 Task: Create a due date automation trigger when advanced on, on the tuesday of the week a card is due add fields with custom field "Resume" set to a date more than 1 days ago at 11:00 AM.
Action: Mouse moved to (840, 255)
Screenshot: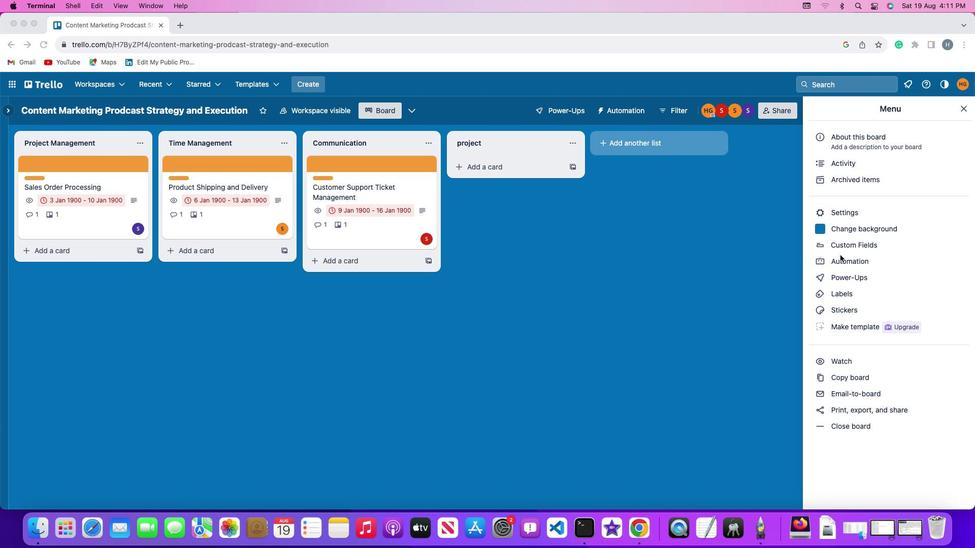 
Action: Mouse pressed left at (840, 255)
Screenshot: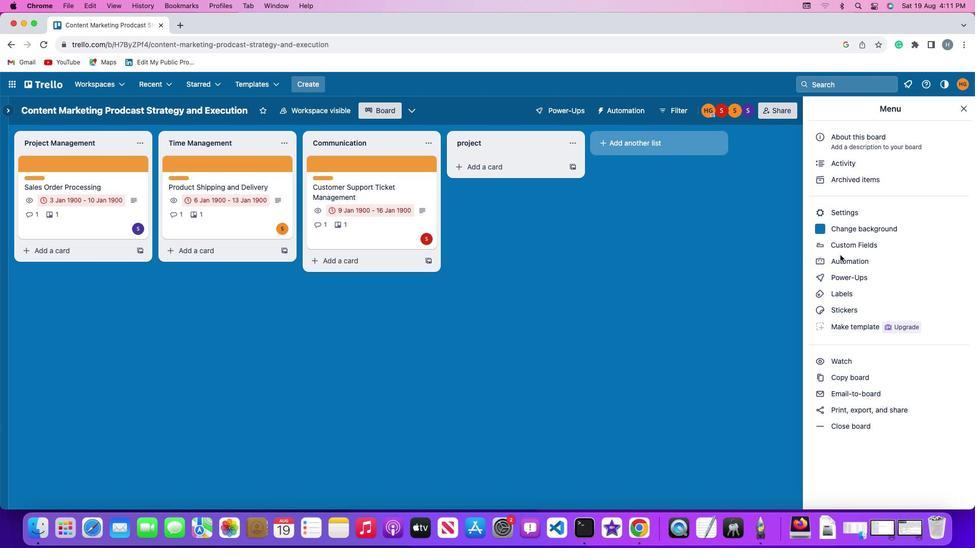 
Action: Mouse pressed left at (840, 255)
Screenshot: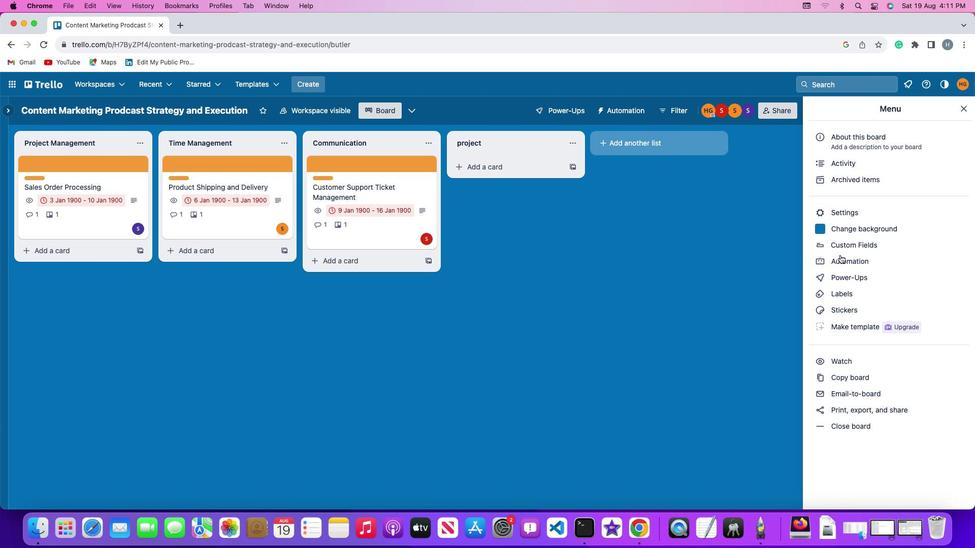 
Action: Mouse moved to (65, 243)
Screenshot: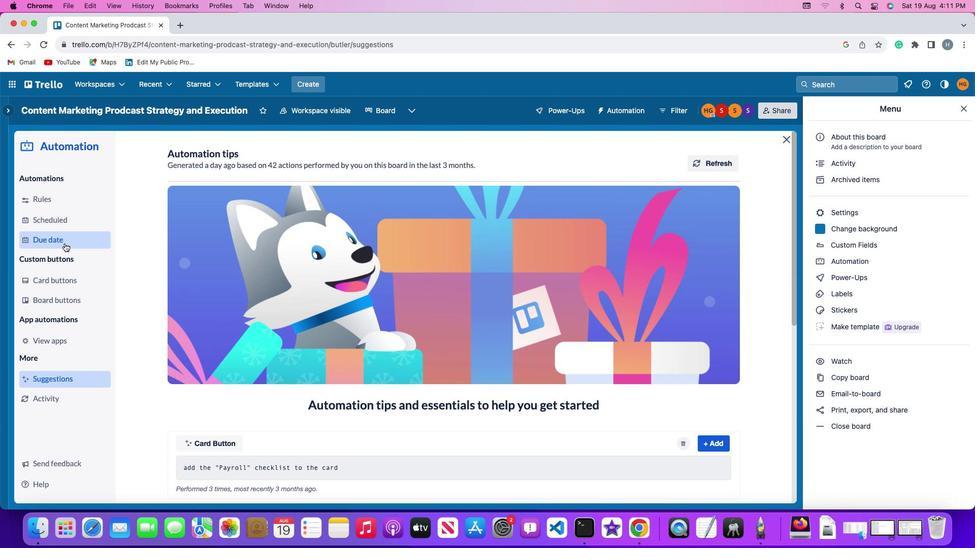
Action: Mouse pressed left at (65, 243)
Screenshot: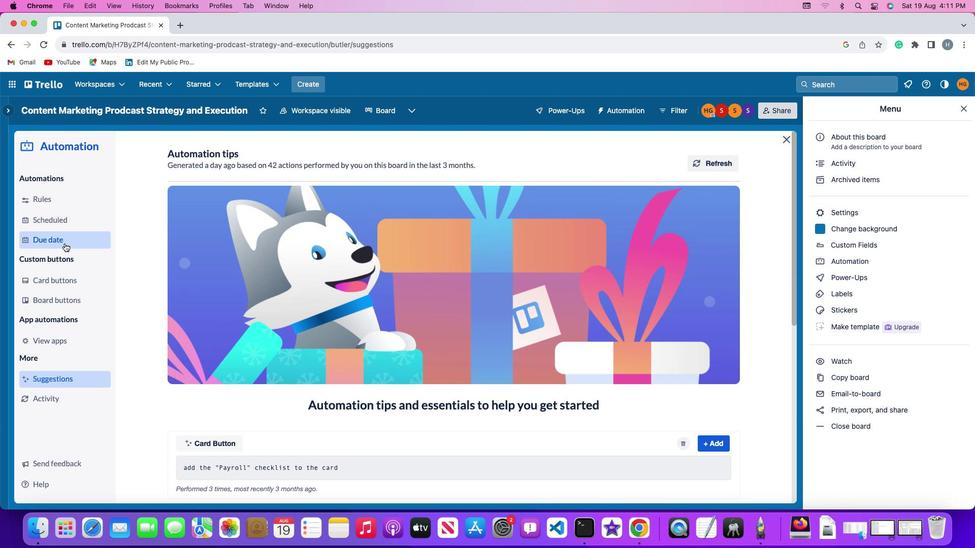 
Action: Mouse moved to (701, 154)
Screenshot: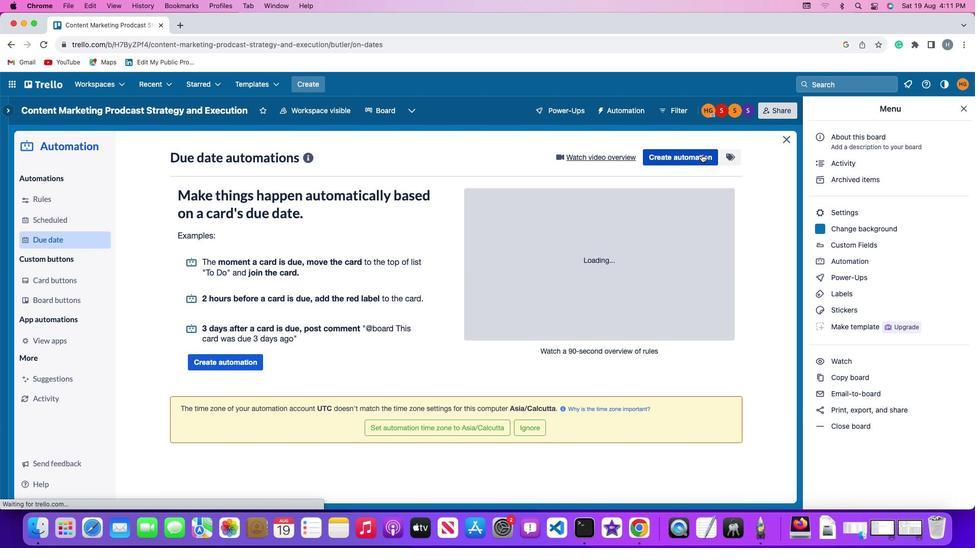 
Action: Mouse pressed left at (701, 154)
Screenshot: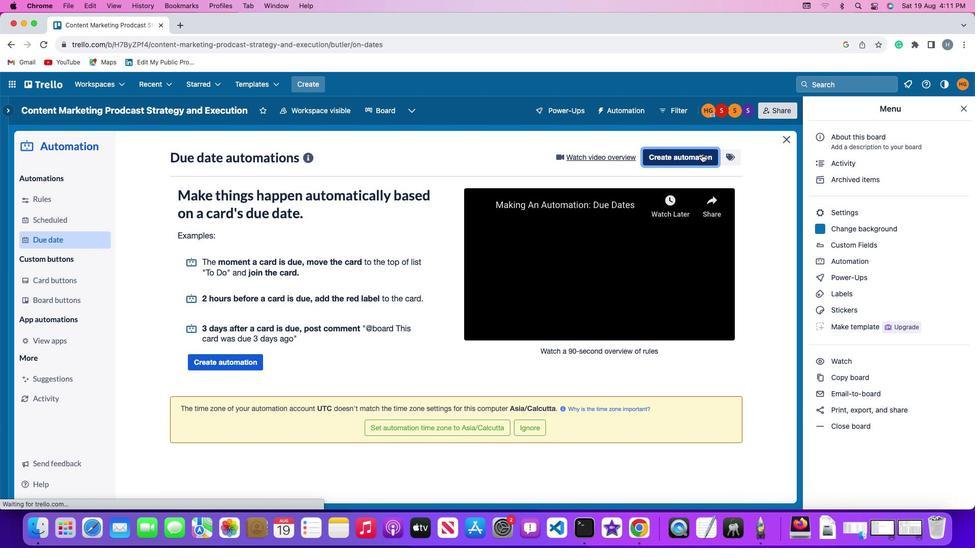 
Action: Mouse moved to (206, 255)
Screenshot: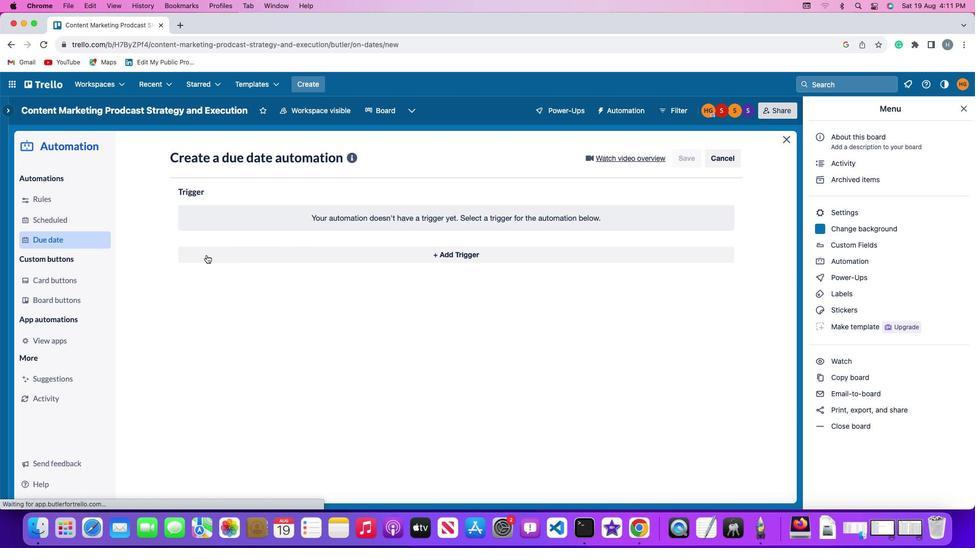 
Action: Mouse pressed left at (206, 255)
Screenshot: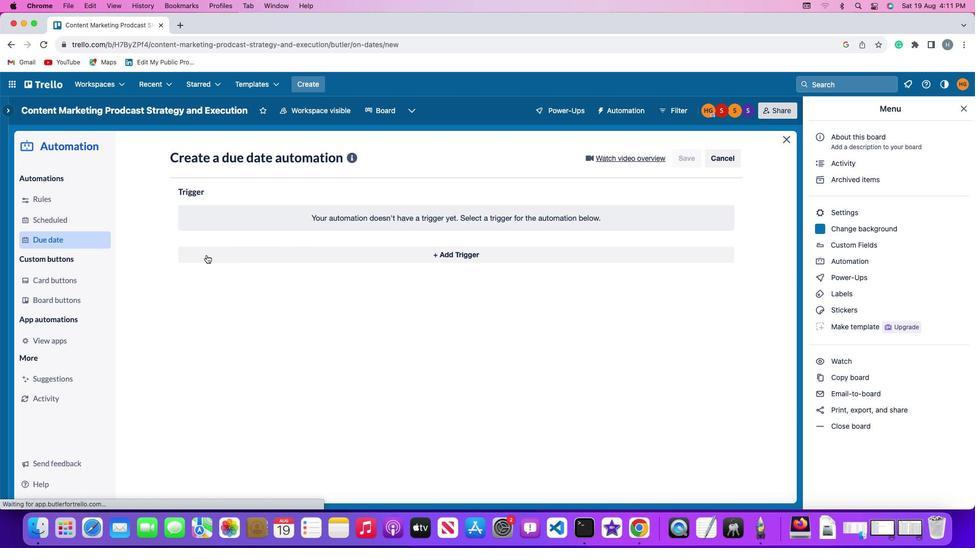 
Action: Mouse moved to (219, 441)
Screenshot: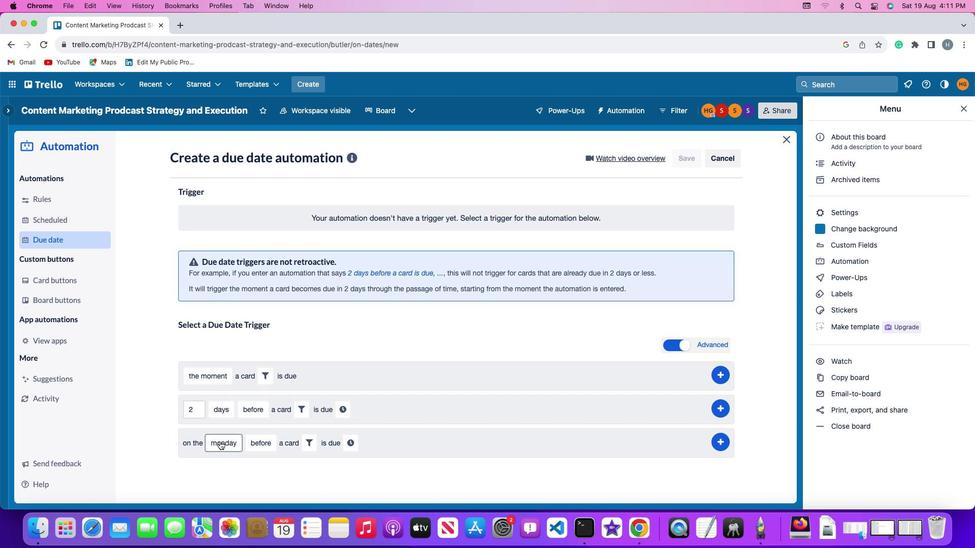 
Action: Mouse pressed left at (219, 441)
Screenshot: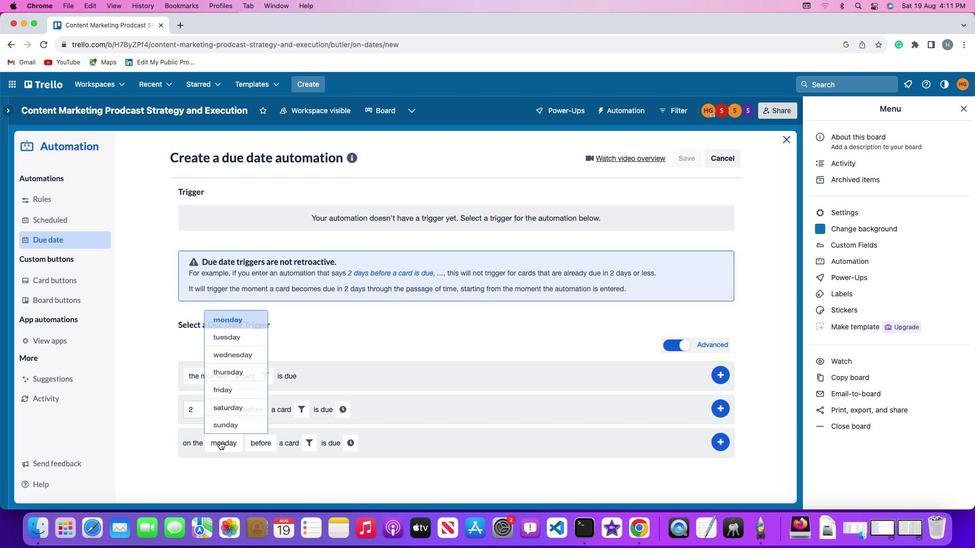 
Action: Mouse moved to (235, 321)
Screenshot: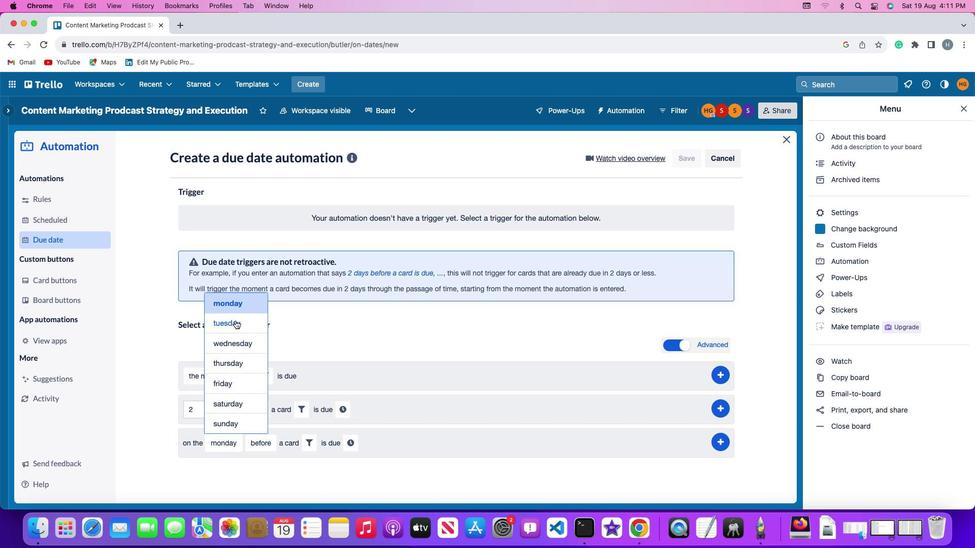 
Action: Mouse pressed left at (235, 321)
Screenshot: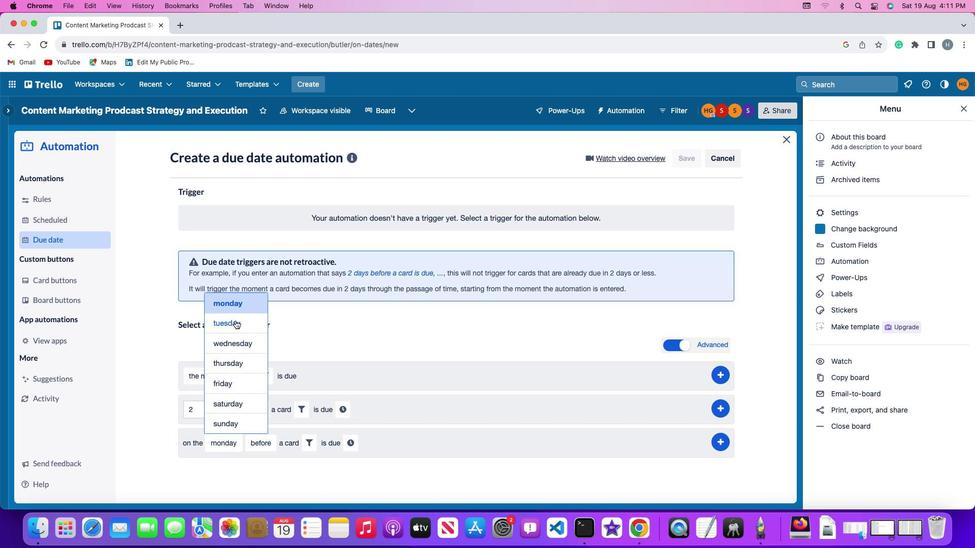 
Action: Mouse moved to (263, 444)
Screenshot: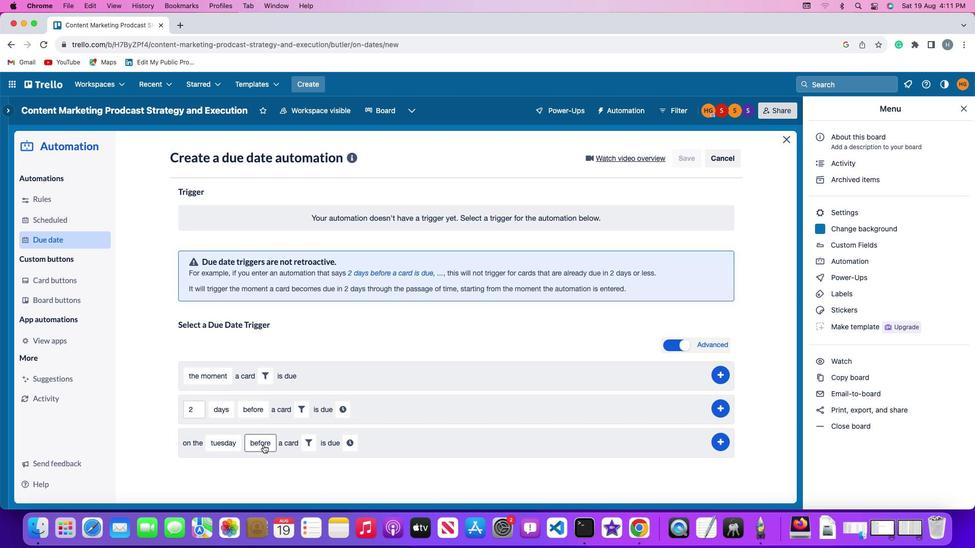 
Action: Mouse pressed left at (263, 444)
Screenshot: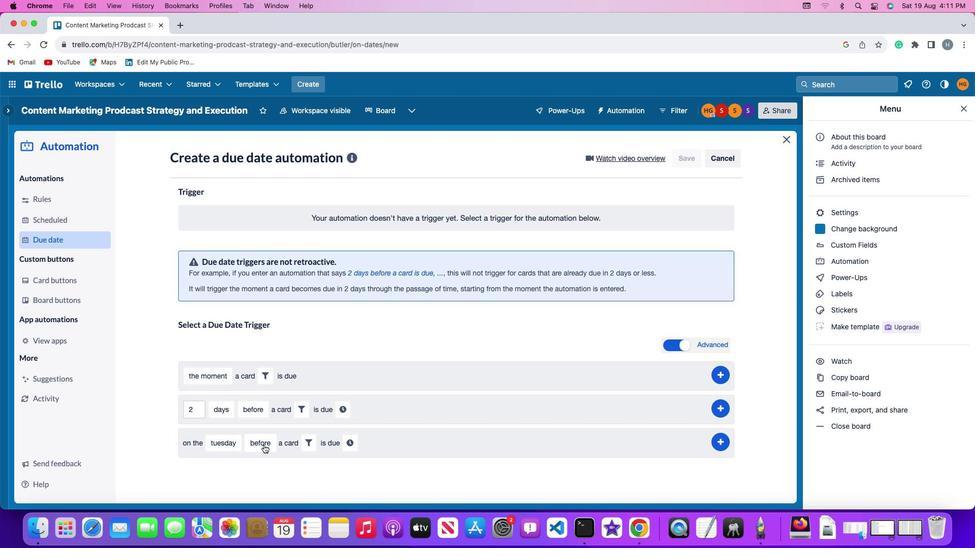 
Action: Mouse moved to (274, 408)
Screenshot: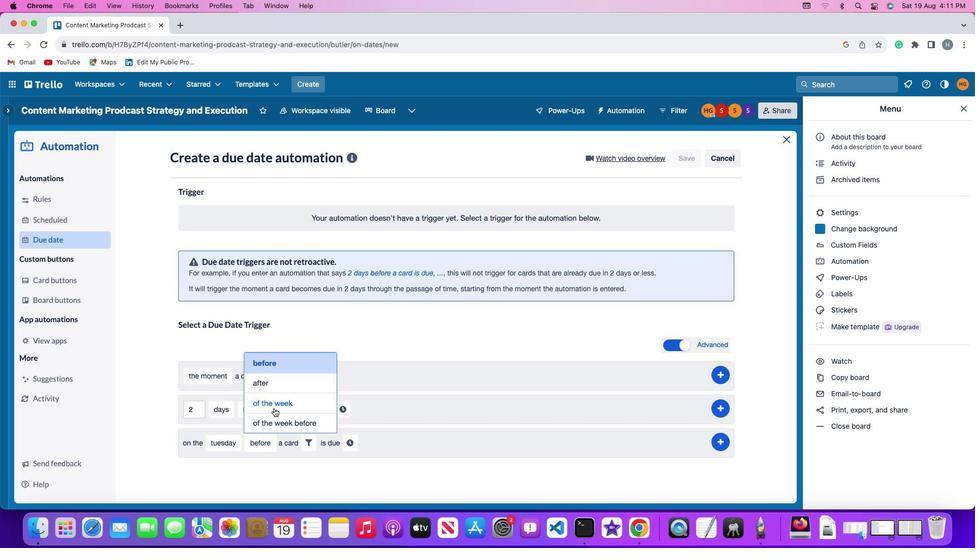 
Action: Mouse pressed left at (274, 408)
Screenshot: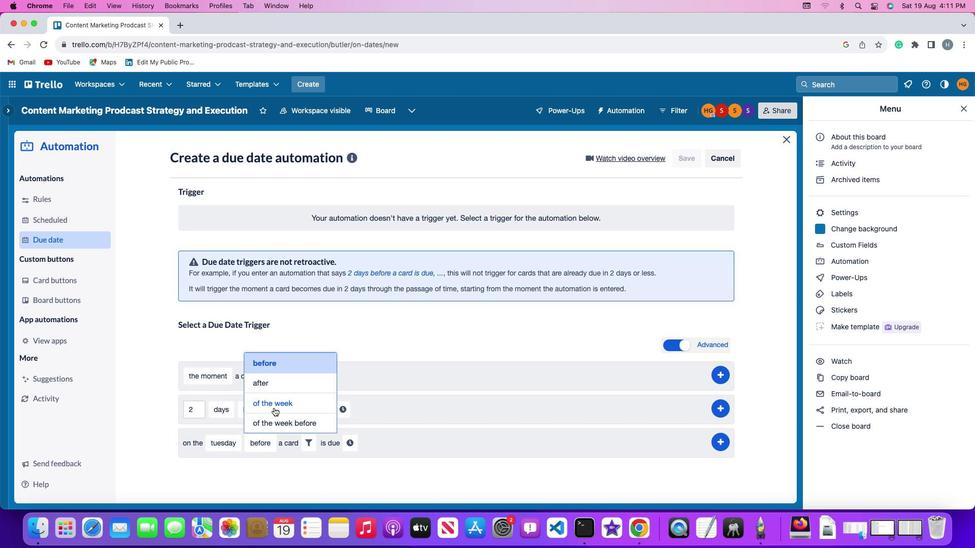 
Action: Mouse moved to (325, 446)
Screenshot: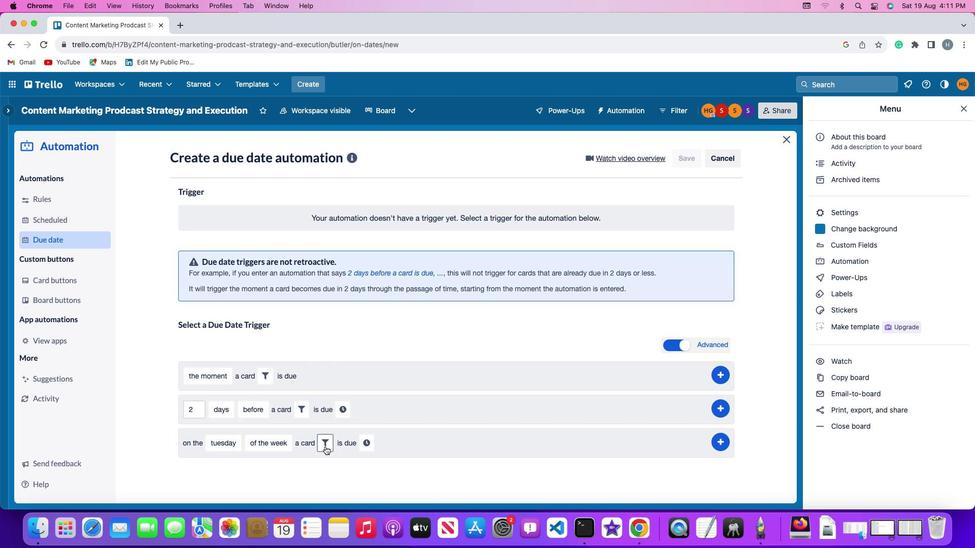 
Action: Mouse pressed left at (325, 446)
Screenshot: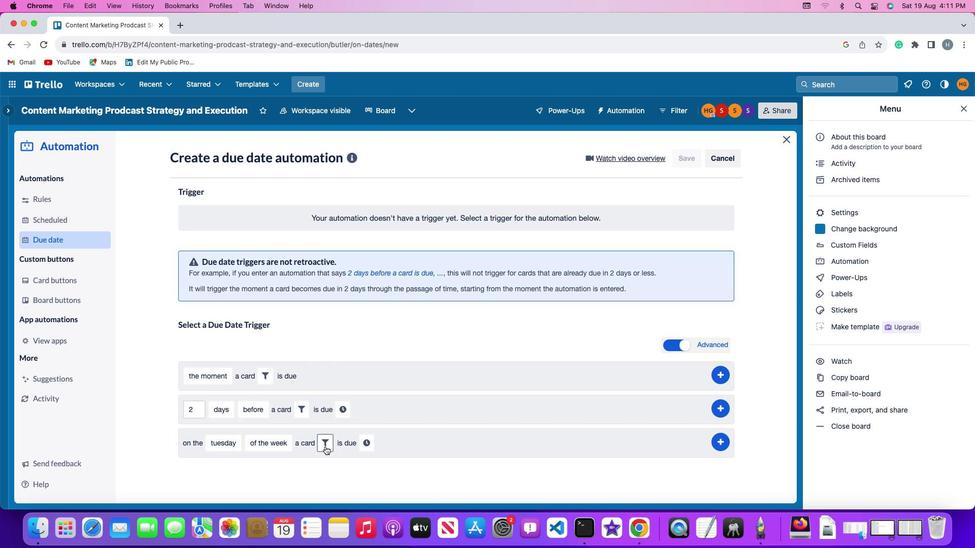
Action: Mouse moved to (498, 470)
Screenshot: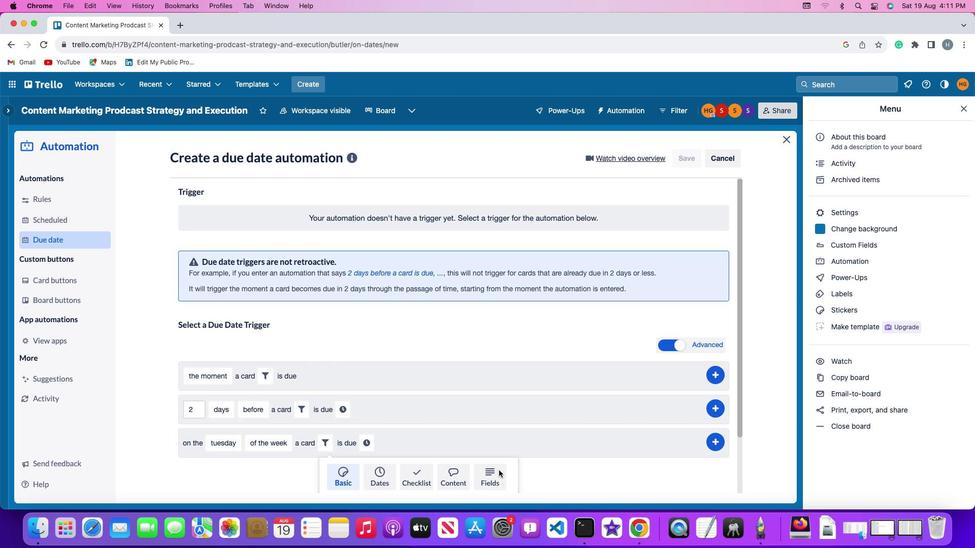 
Action: Mouse pressed left at (498, 470)
Screenshot: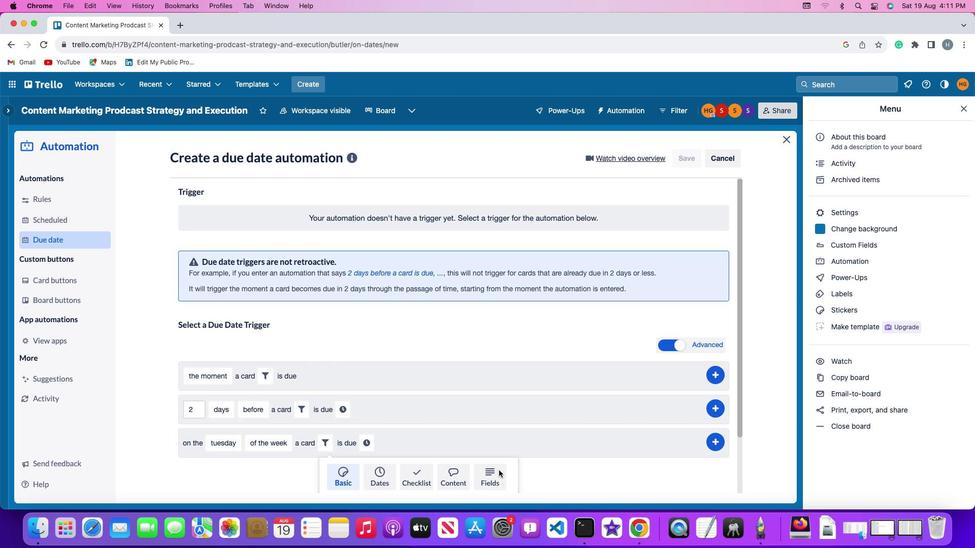 
Action: Mouse moved to (280, 460)
Screenshot: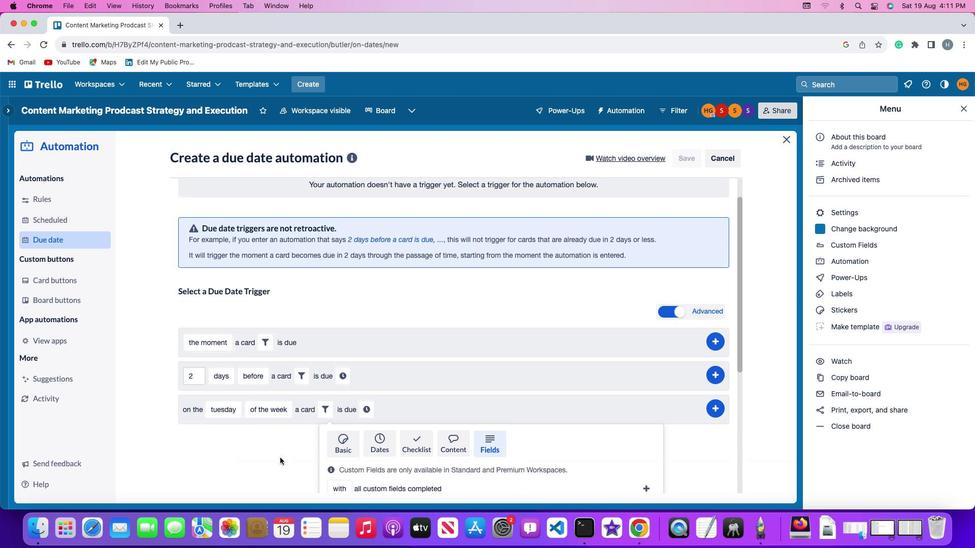 
Action: Mouse scrolled (280, 460) with delta (0, 0)
Screenshot: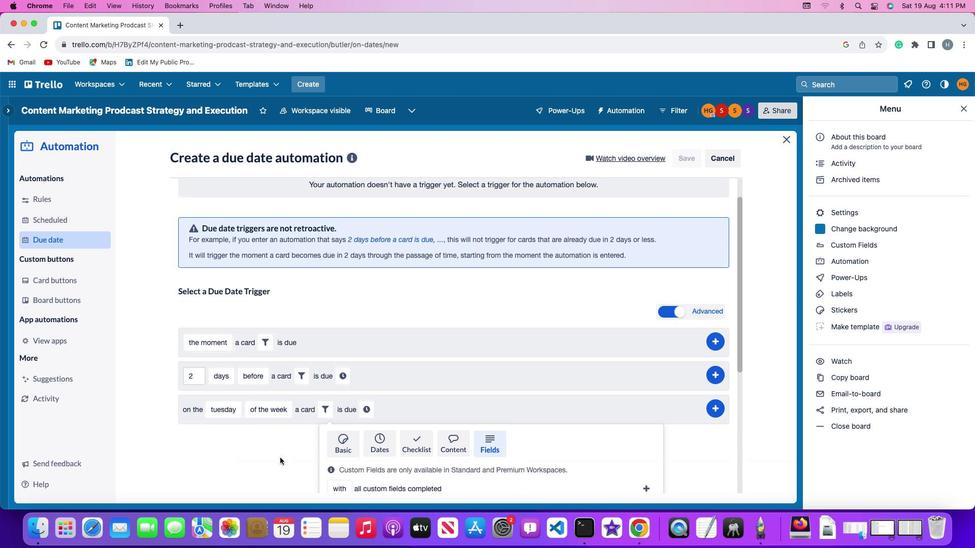 
Action: Mouse scrolled (280, 460) with delta (0, 0)
Screenshot: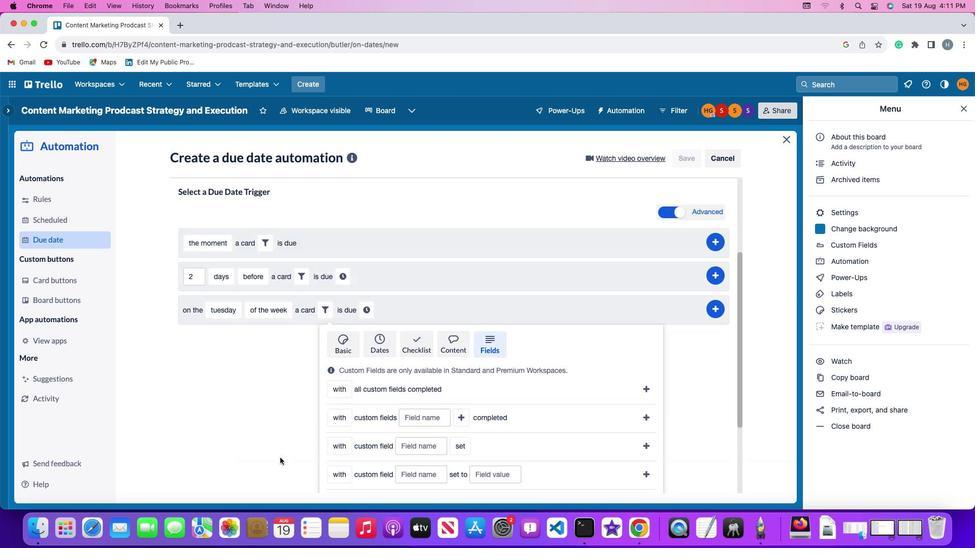 
Action: Mouse moved to (280, 460)
Screenshot: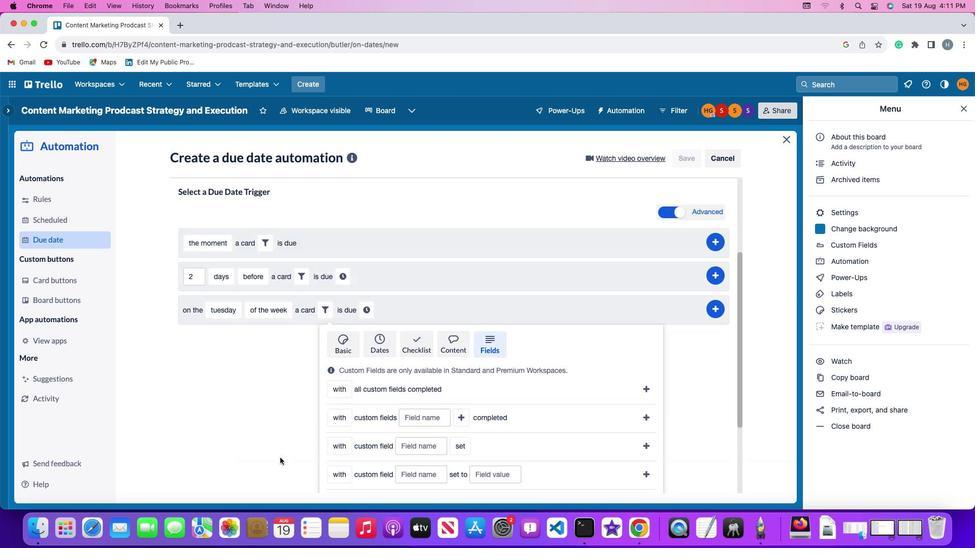 
Action: Mouse scrolled (280, 460) with delta (0, -1)
Screenshot: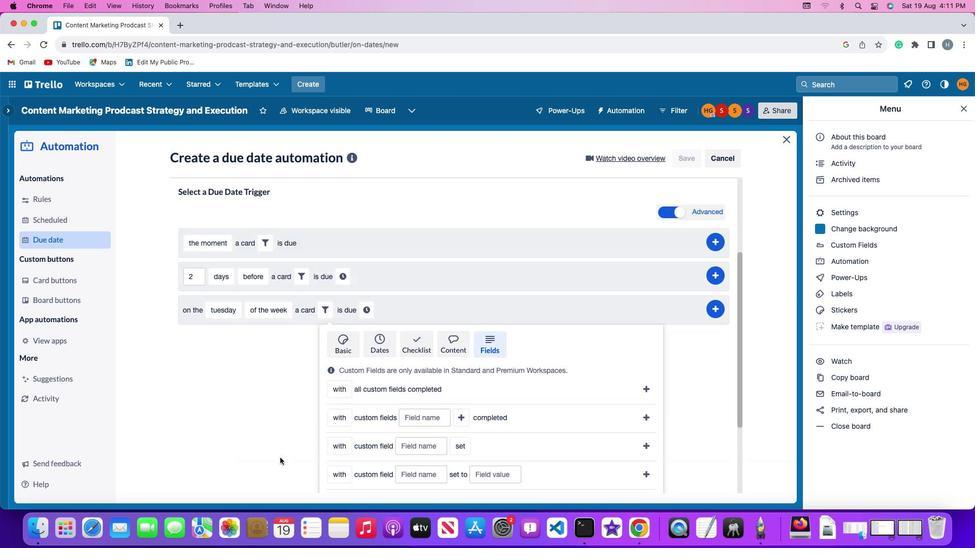 
Action: Mouse moved to (280, 460)
Screenshot: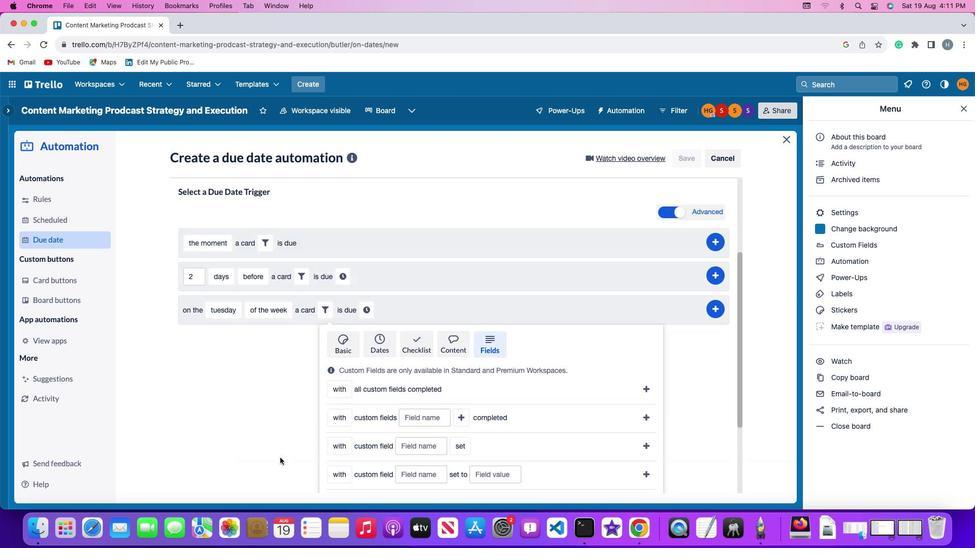 
Action: Mouse scrolled (280, 460) with delta (0, -2)
Screenshot: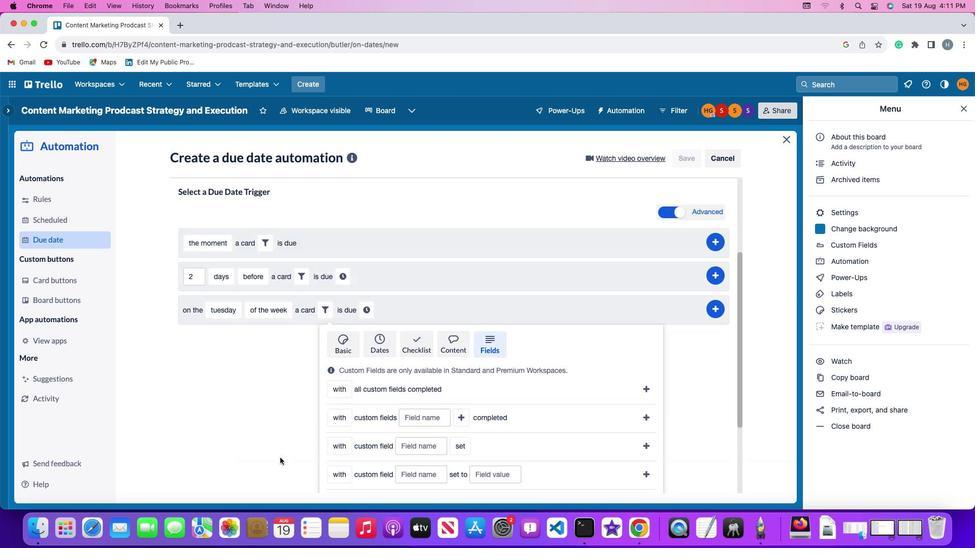 
Action: Mouse moved to (280, 459)
Screenshot: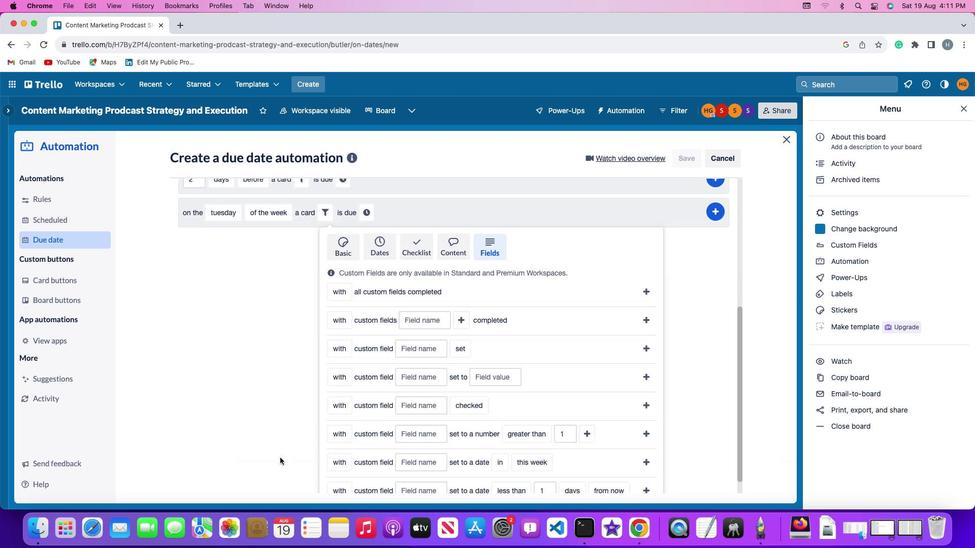 
Action: Mouse scrolled (280, 459) with delta (0, -3)
Screenshot: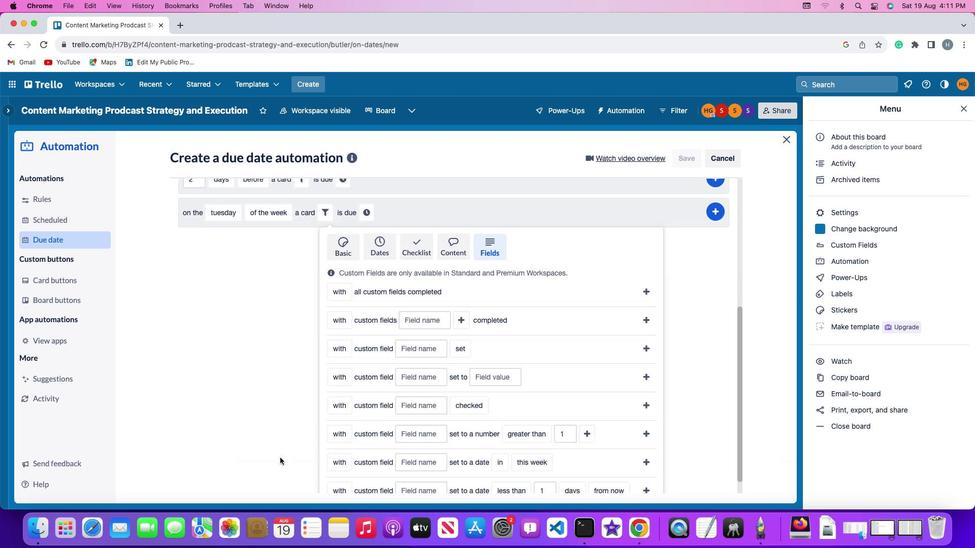 
Action: Mouse moved to (280, 457)
Screenshot: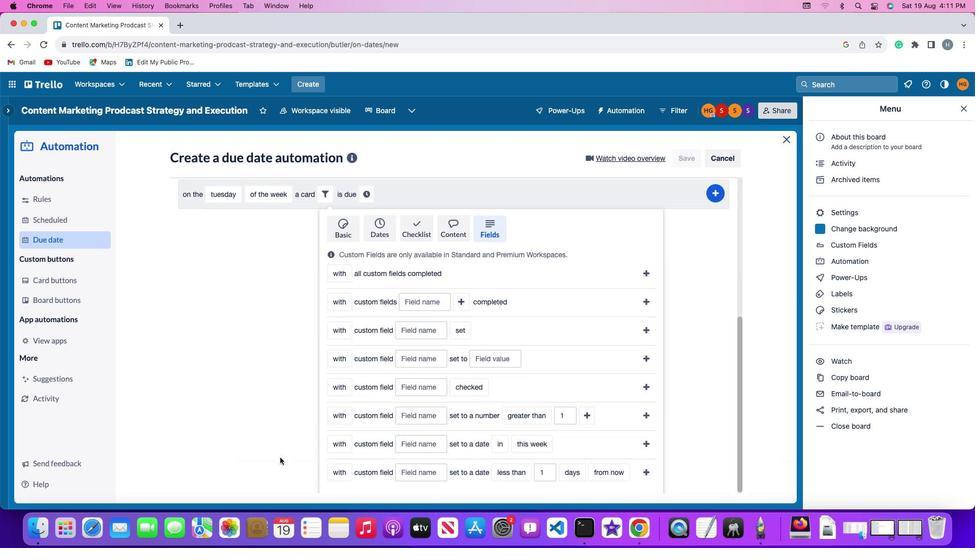 
Action: Mouse scrolled (280, 457) with delta (0, 0)
Screenshot: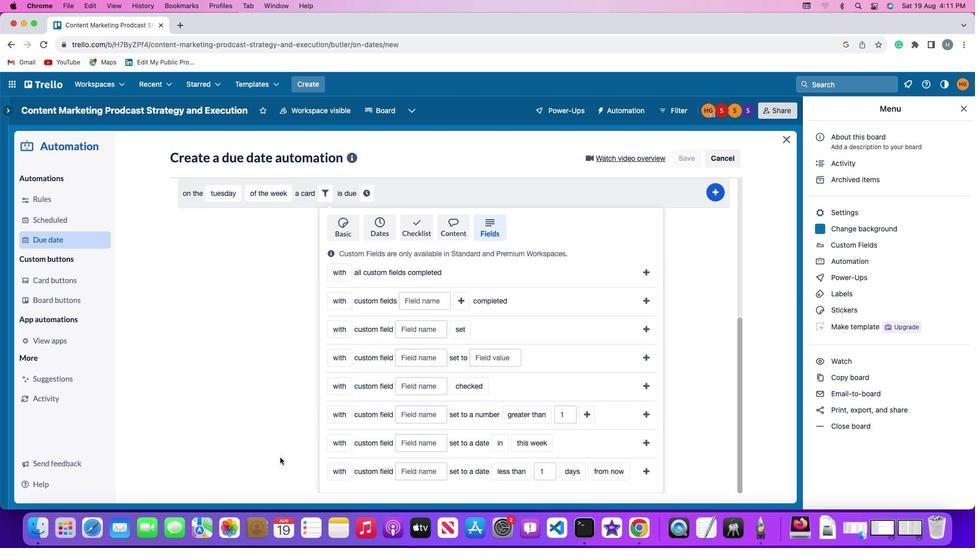 
Action: Mouse scrolled (280, 457) with delta (0, 0)
Screenshot: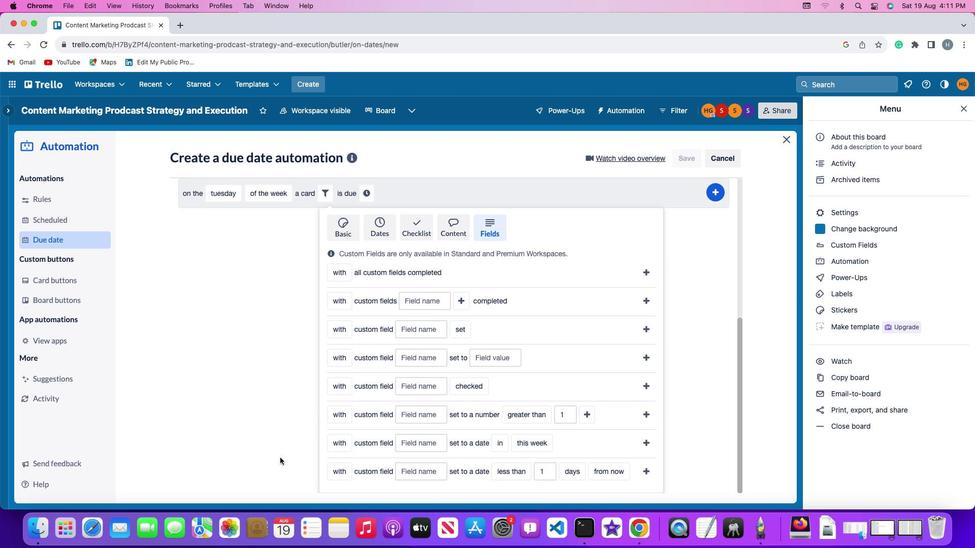 
Action: Mouse scrolled (280, 457) with delta (0, -1)
Screenshot: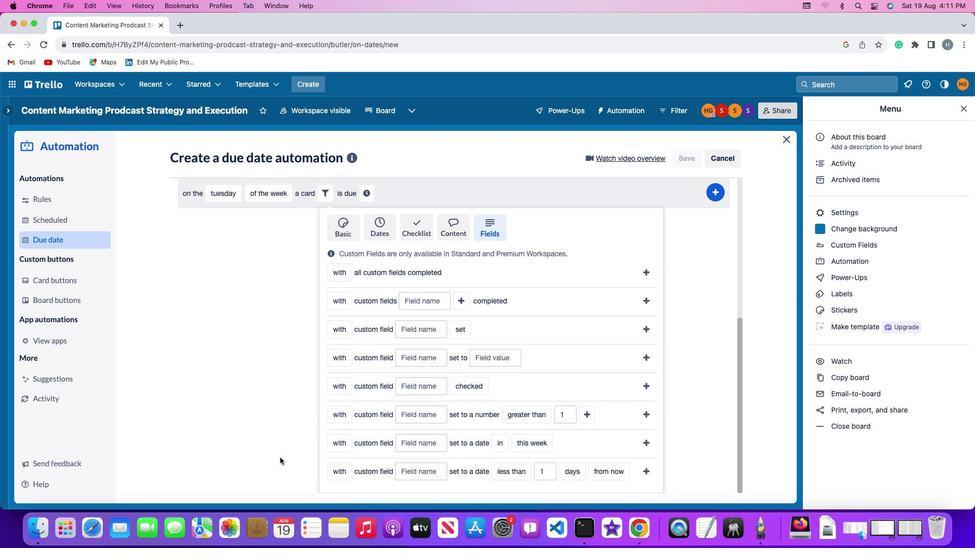 
Action: Mouse scrolled (280, 457) with delta (0, -2)
Screenshot: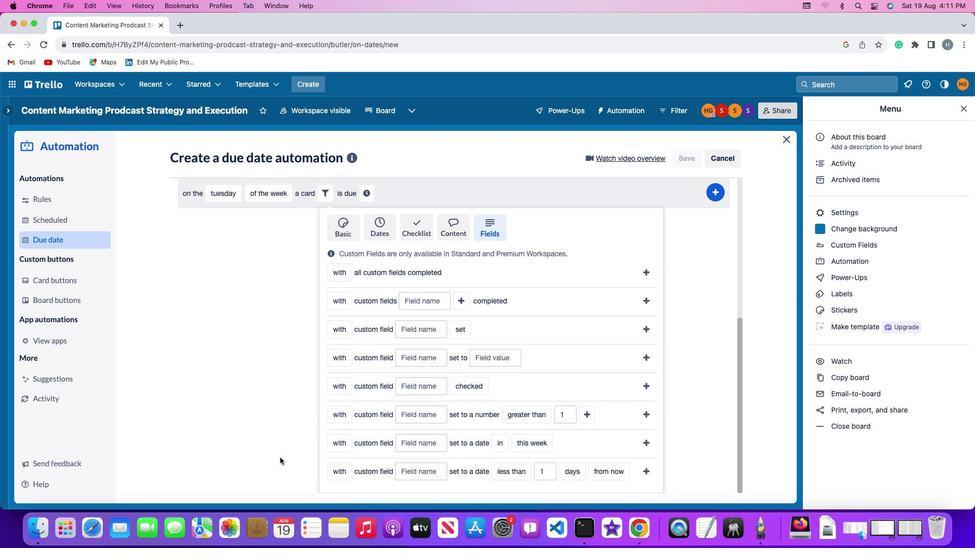 
Action: Mouse moved to (331, 468)
Screenshot: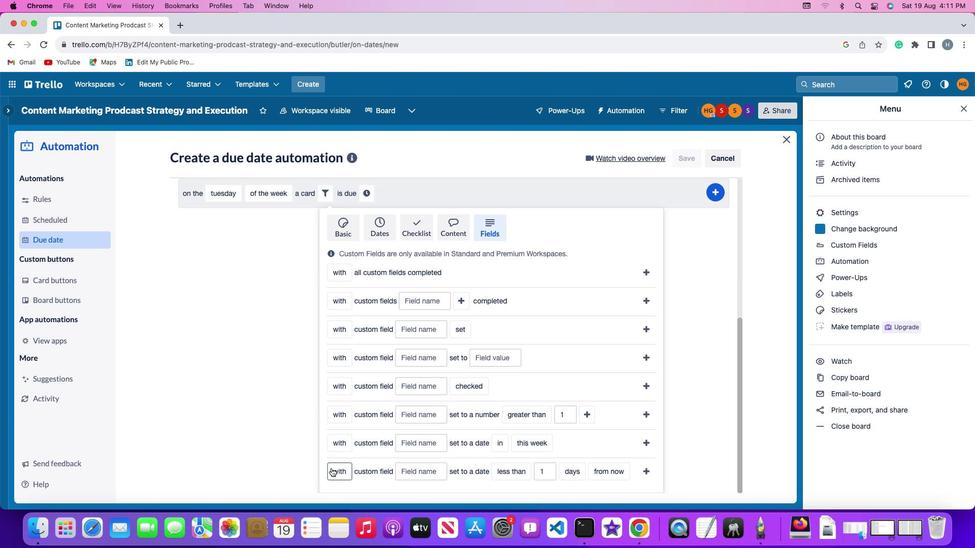 
Action: Mouse pressed left at (331, 468)
Screenshot: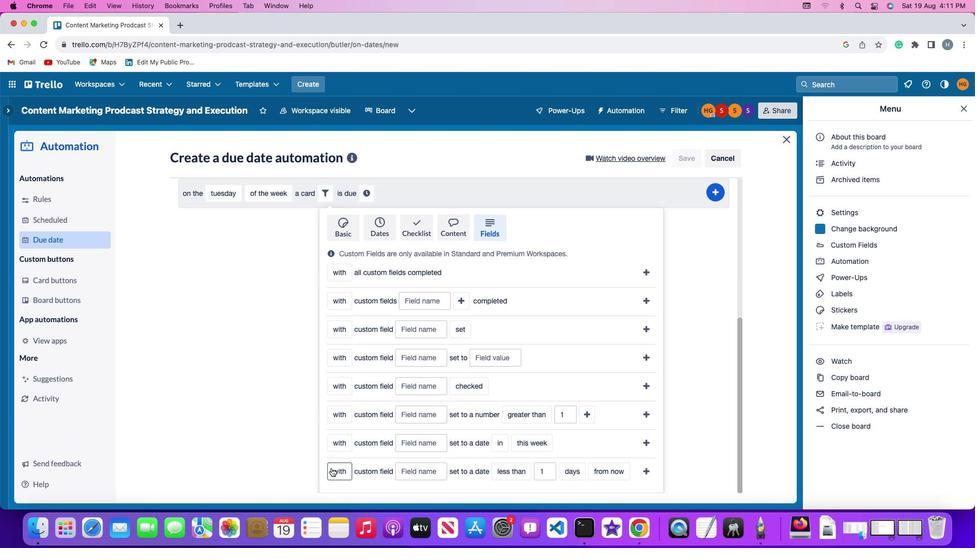 
Action: Mouse moved to (343, 432)
Screenshot: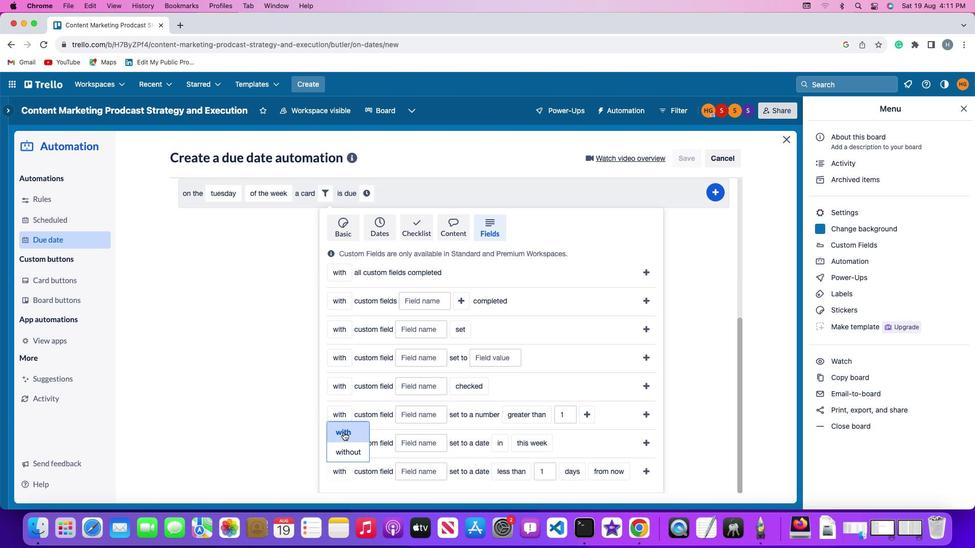 
Action: Mouse pressed left at (343, 432)
Screenshot: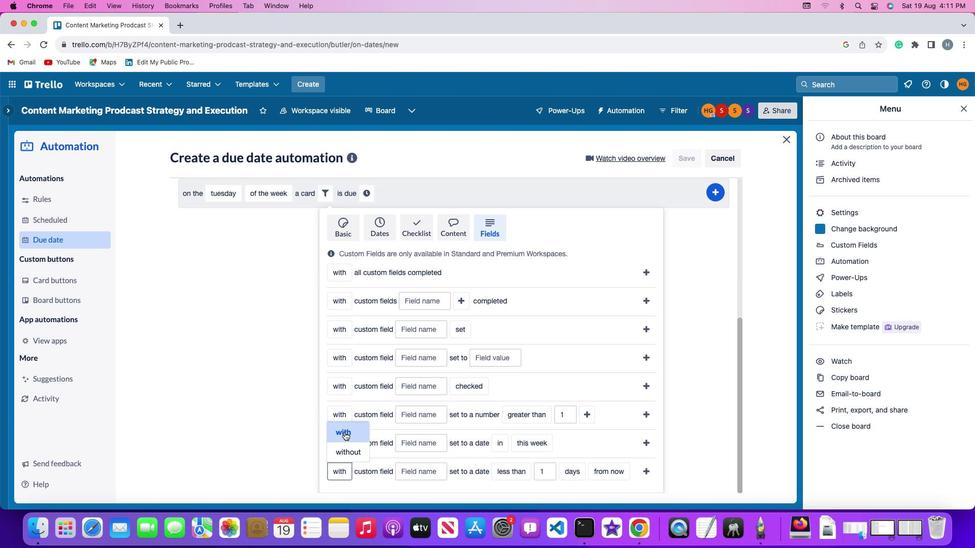 
Action: Mouse moved to (400, 467)
Screenshot: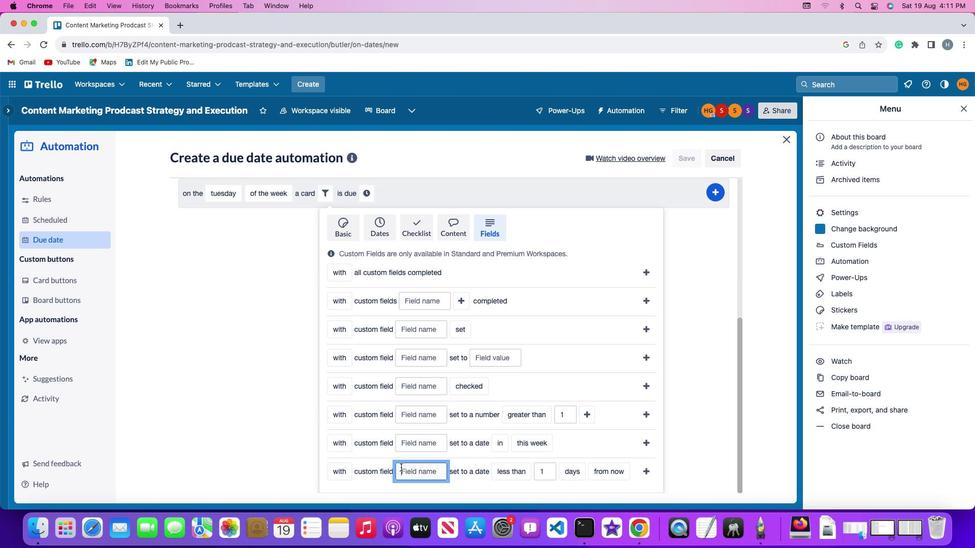 
Action: Mouse pressed left at (400, 467)
Screenshot: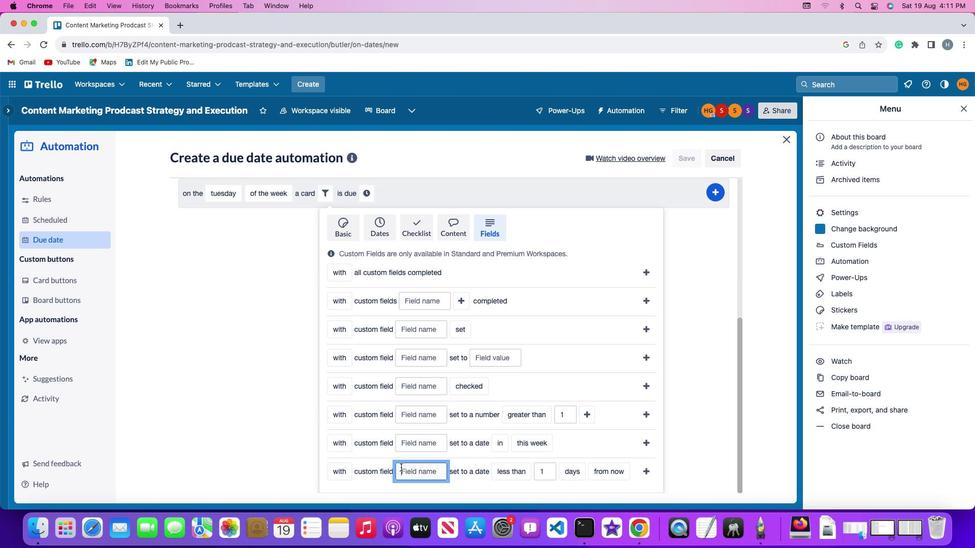 
Action: Key pressed Key.shift'R''e''s''u''m''e'
Screenshot: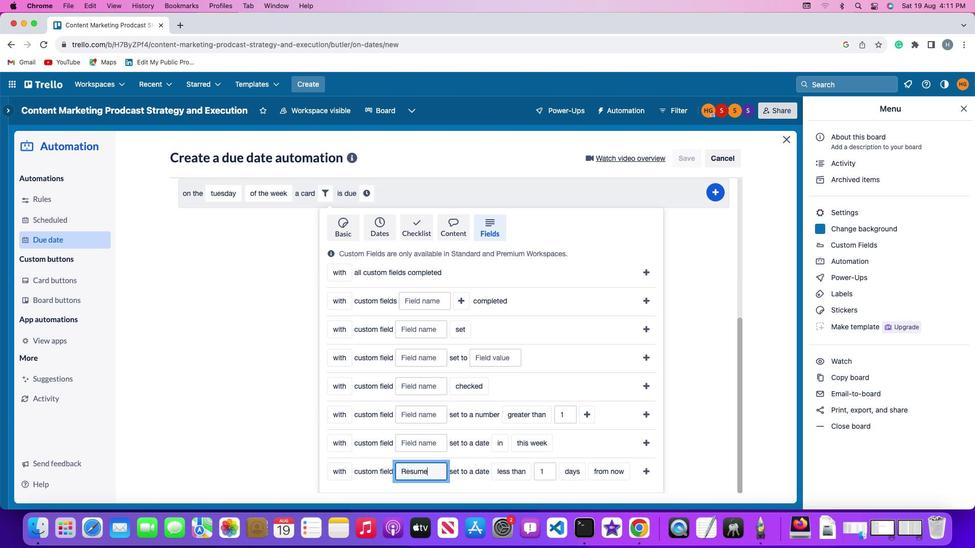 
Action: Mouse moved to (497, 473)
Screenshot: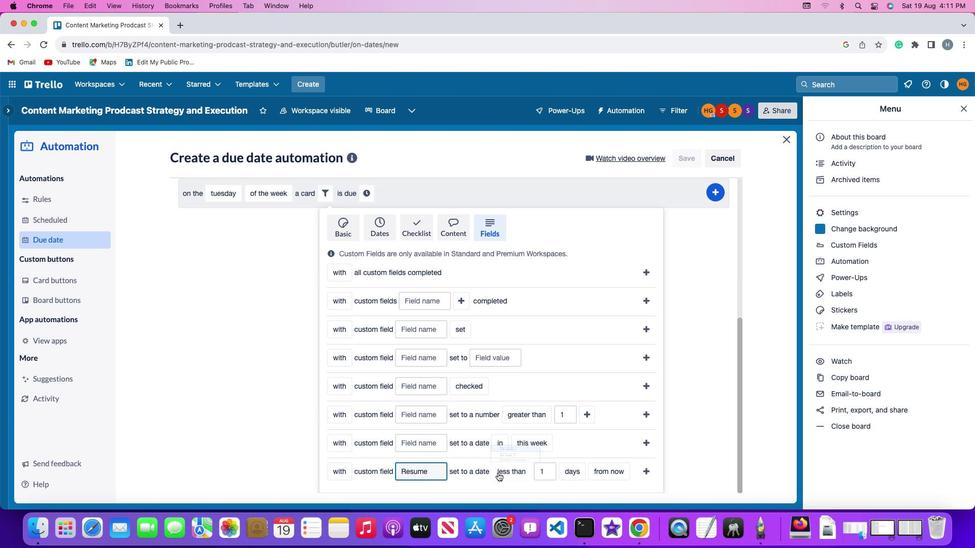 
Action: Mouse pressed left at (497, 473)
Screenshot: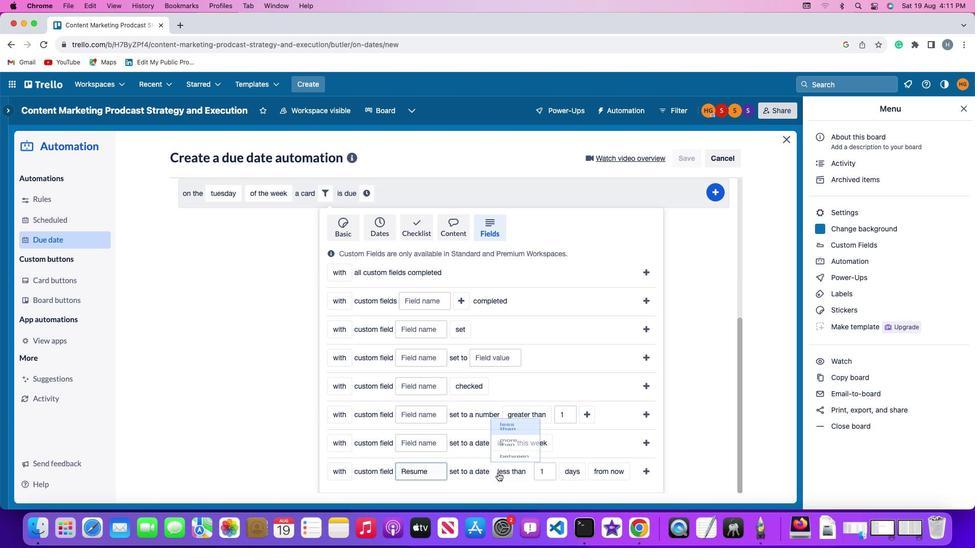 
Action: Mouse moved to (512, 422)
Screenshot: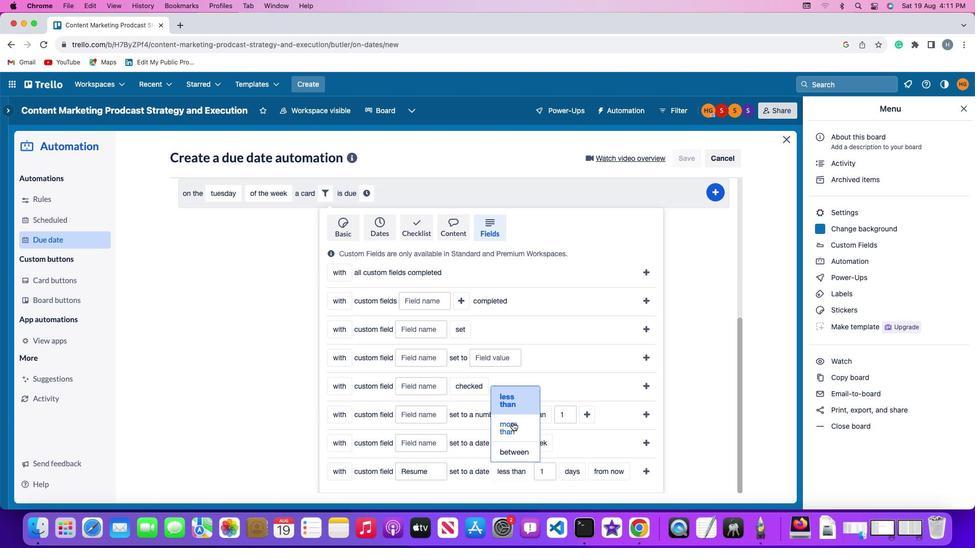 
Action: Mouse pressed left at (512, 422)
Screenshot: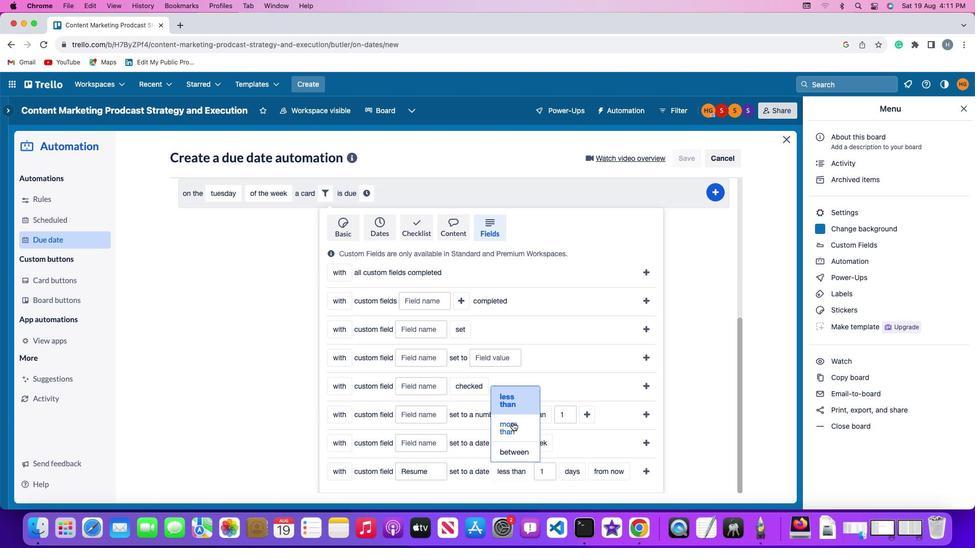 
Action: Mouse moved to (557, 477)
Screenshot: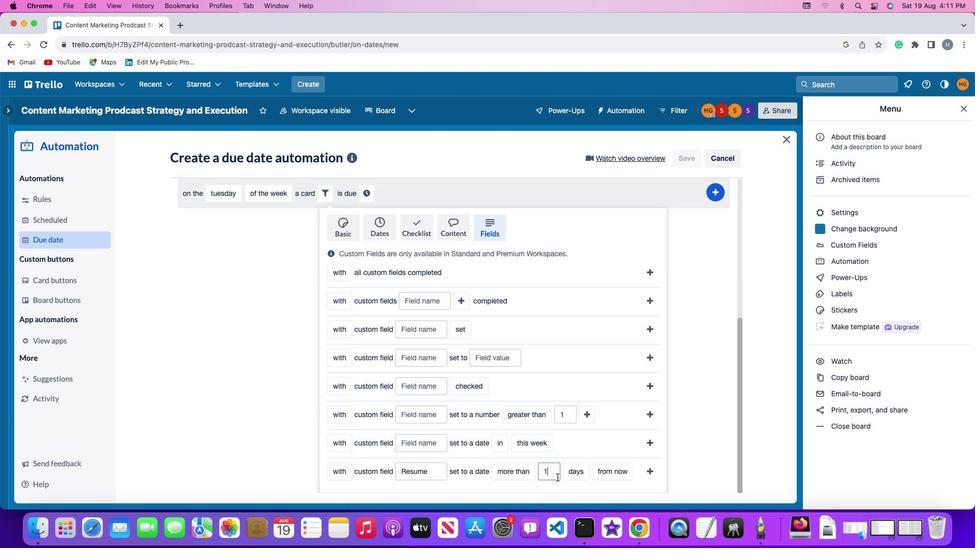 
Action: Mouse pressed left at (557, 477)
Screenshot: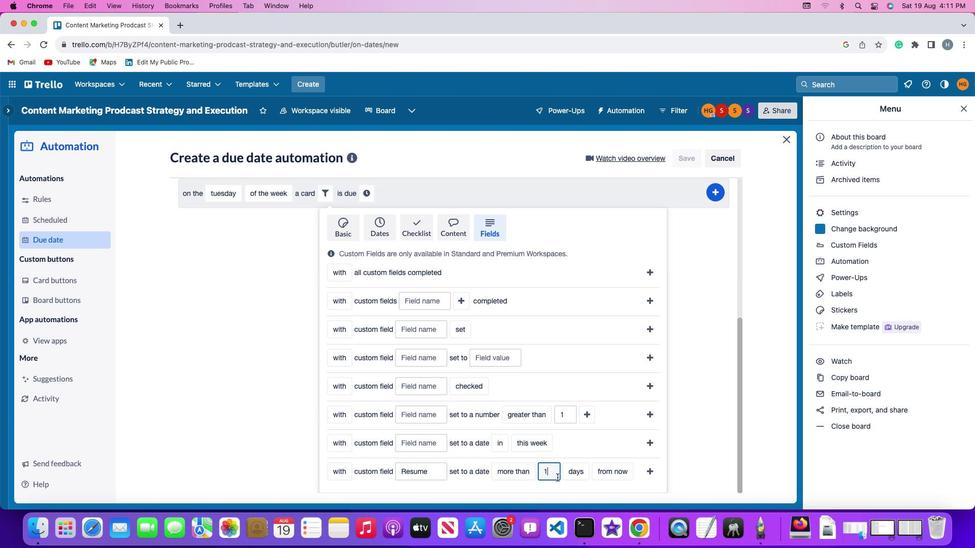 
Action: Mouse moved to (557, 478)
Screenshot: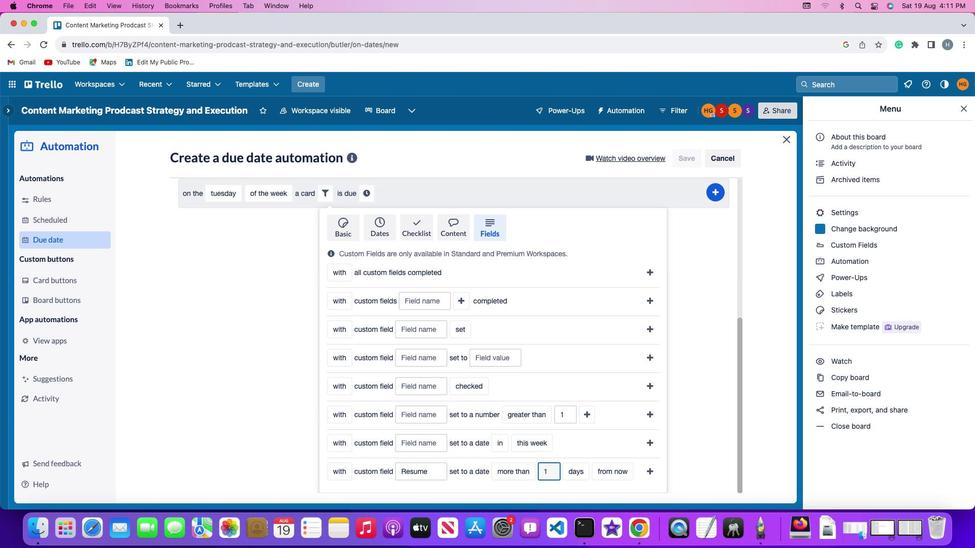 
Action: Key pressed Key.backspace'1'
Screenshot: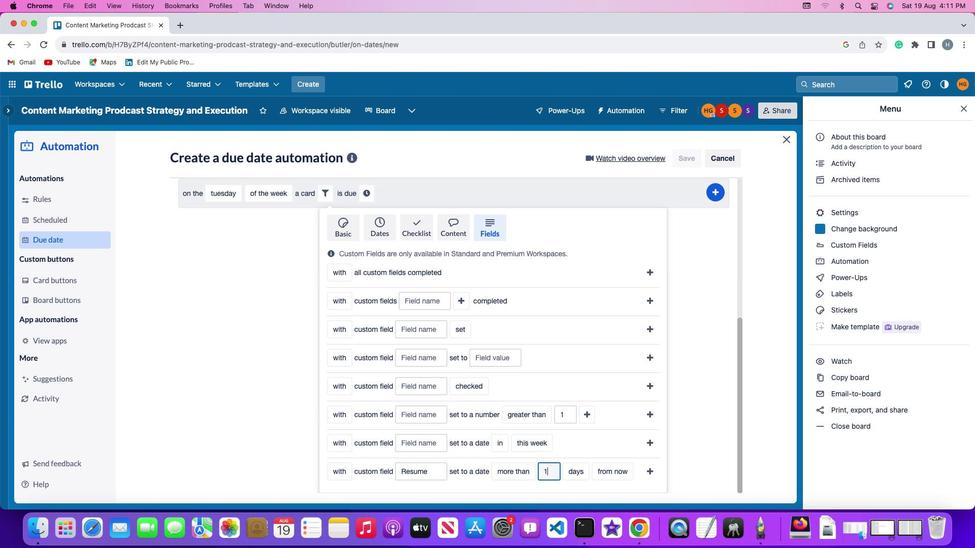 
Action: Mouse moved to (581, 474)
Screenshot: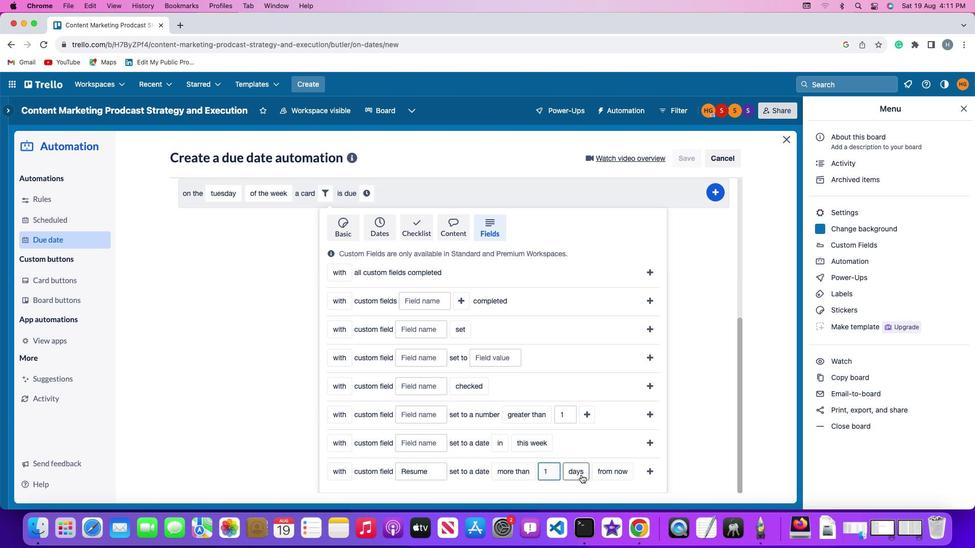 
Action: Mouse pressed left at (581, 474)
Screenshot: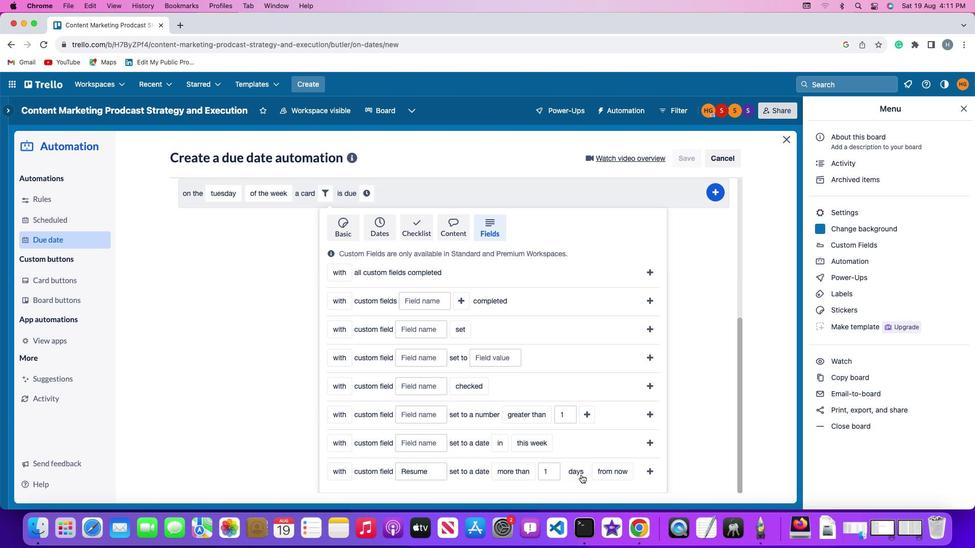 
Action: Mouse moved to (585, 430)
Screenshot: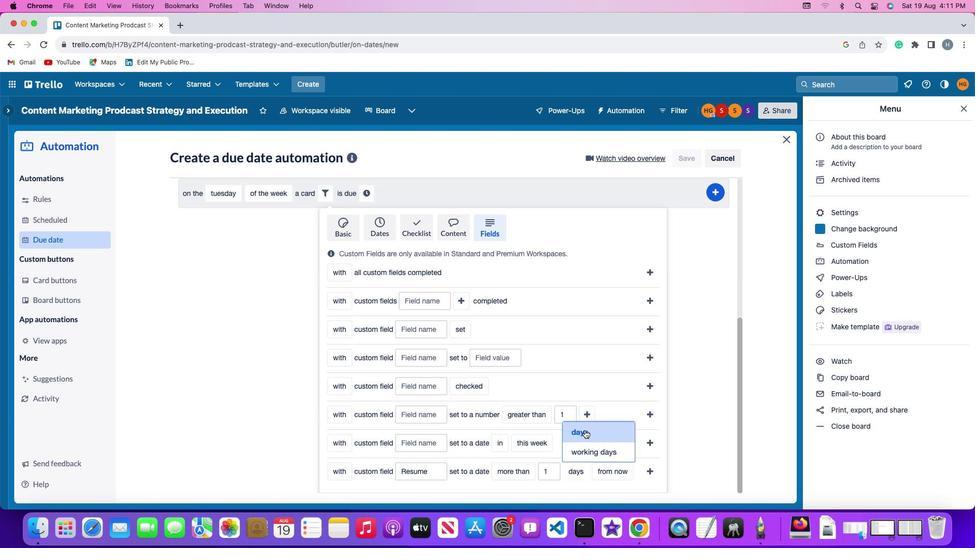 
Action: Mouse pressed left at (585, 430)
Screenshot: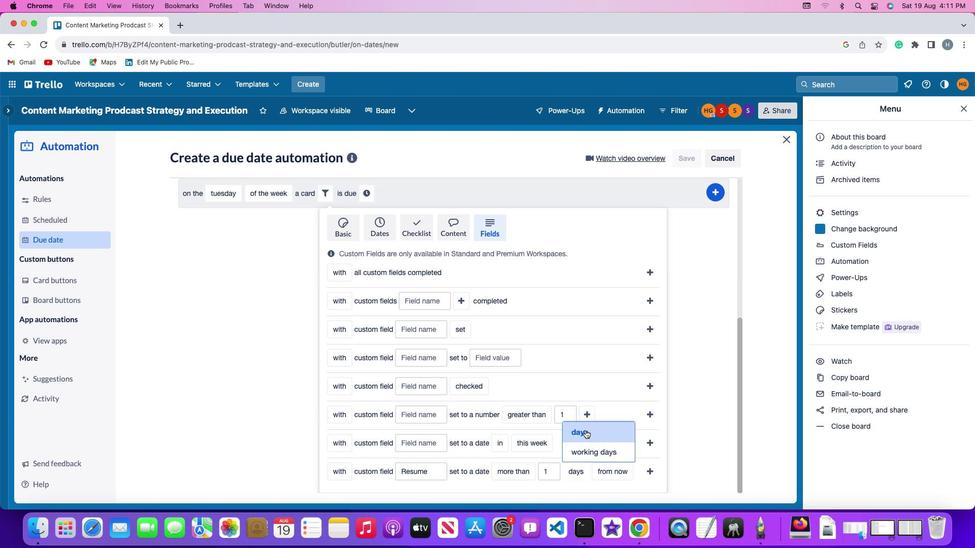 
Action: Mouse moved to (615, 473)
Screenshot: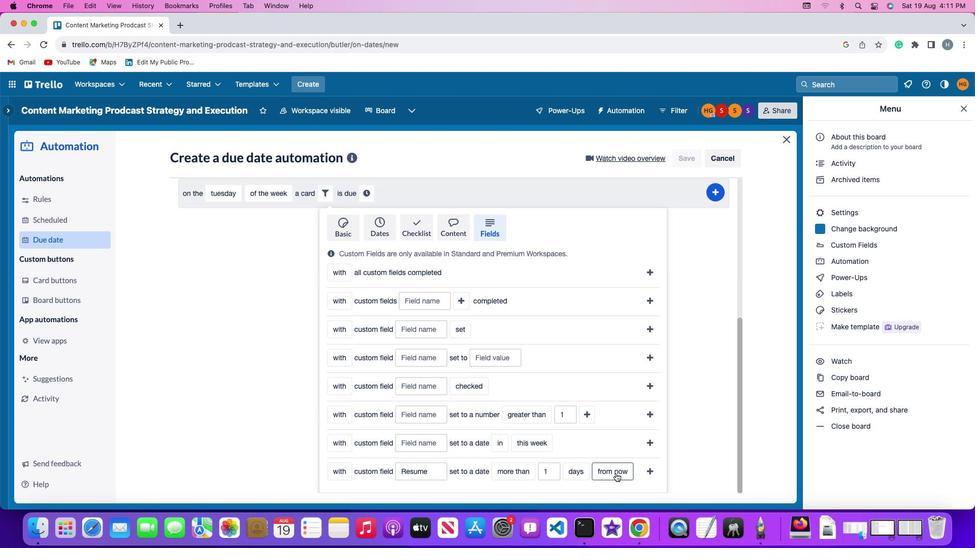 
Action: Mouse pressed left at (615, 473)
Screenshot: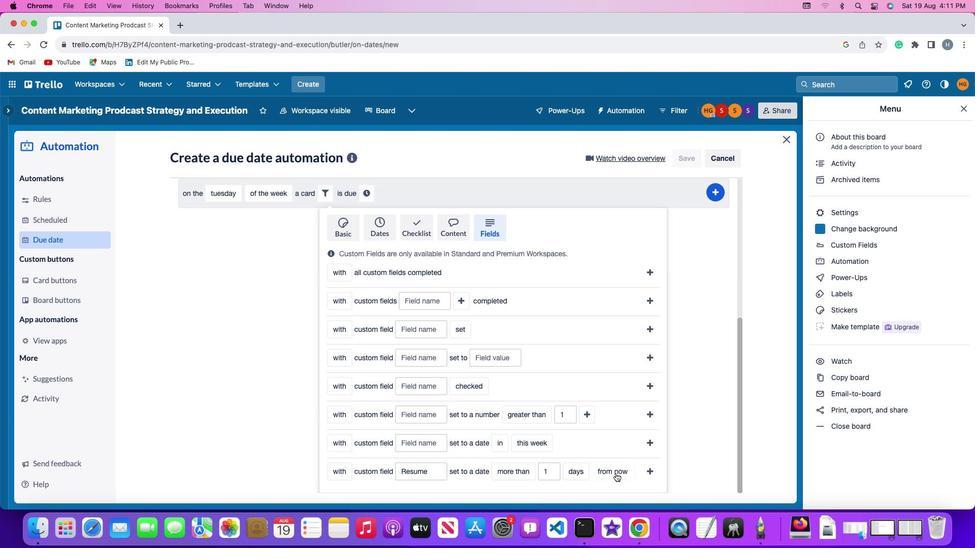 
Action: Mouse moved to (605, 456)
Screenshot: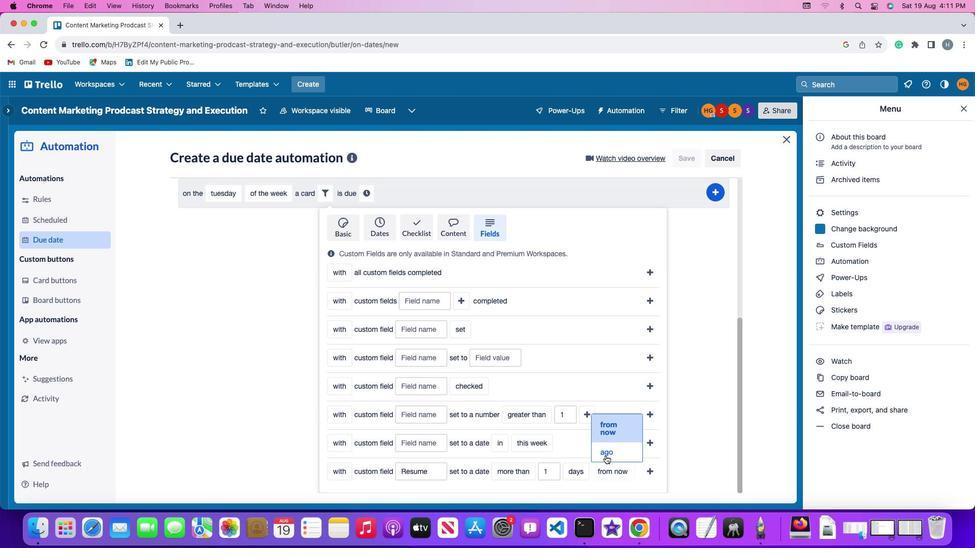 
Action: Mouse pressed left at (605, 456)
Screenshot: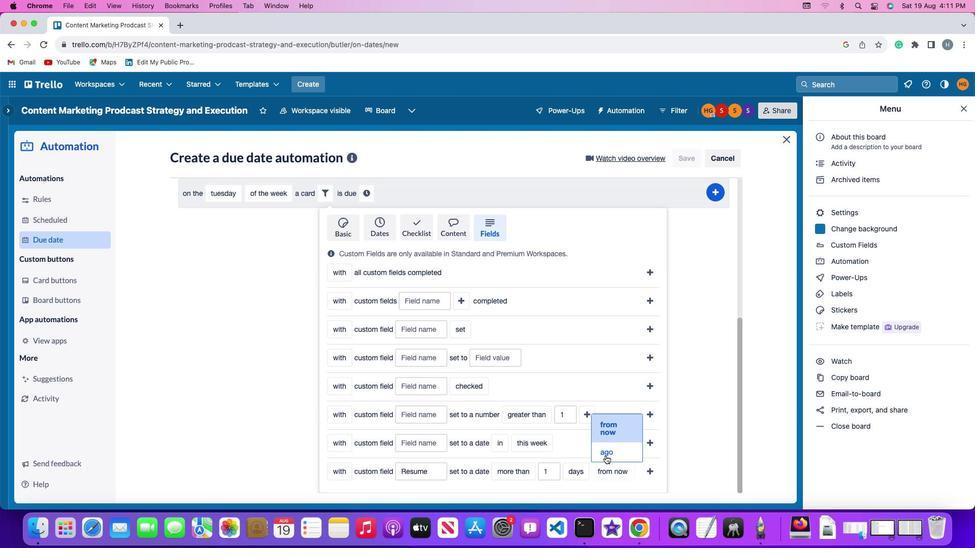
Action: Mouse moved to (635, 471)
Screenshot: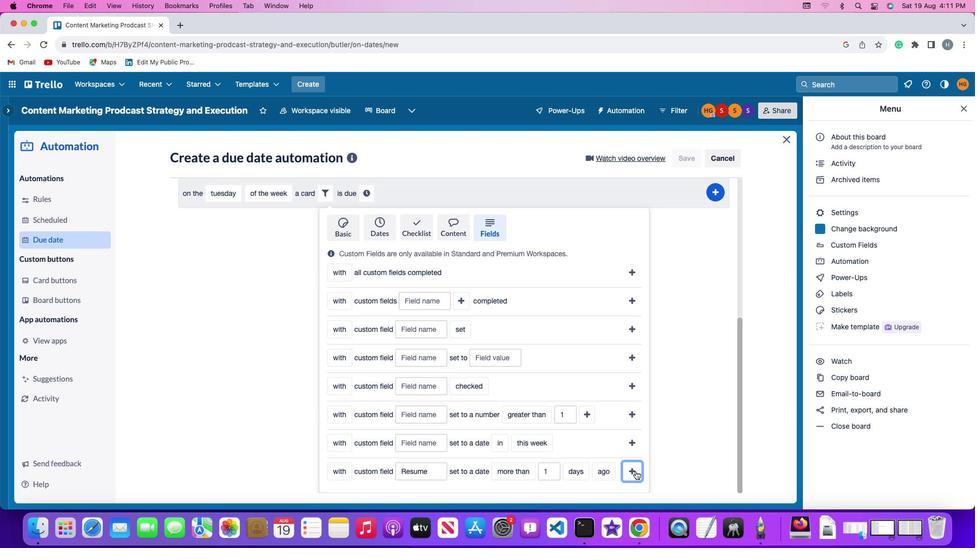 
Action: Mouse pressed left at (635, 471)
Screenshot: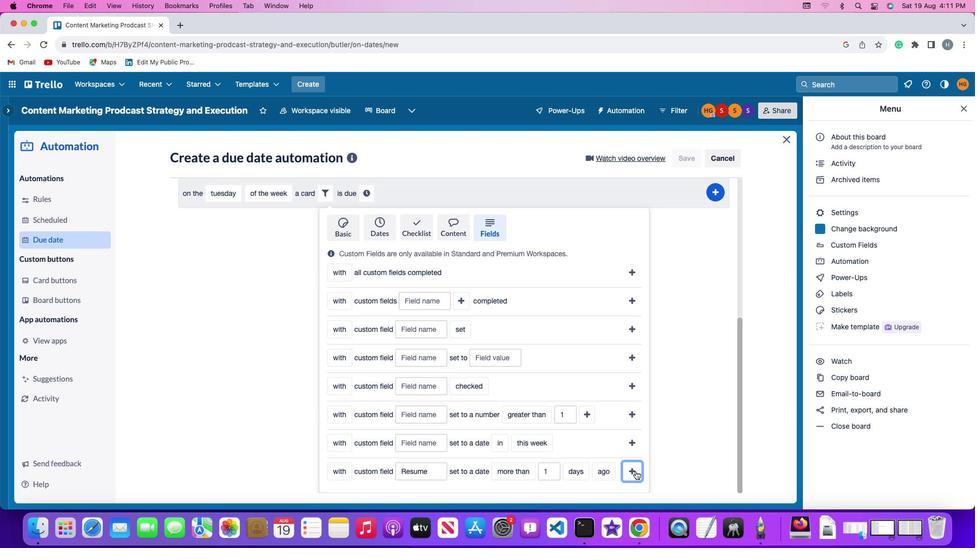 
Action: Mouse moved to (596, 440)
Screenshot: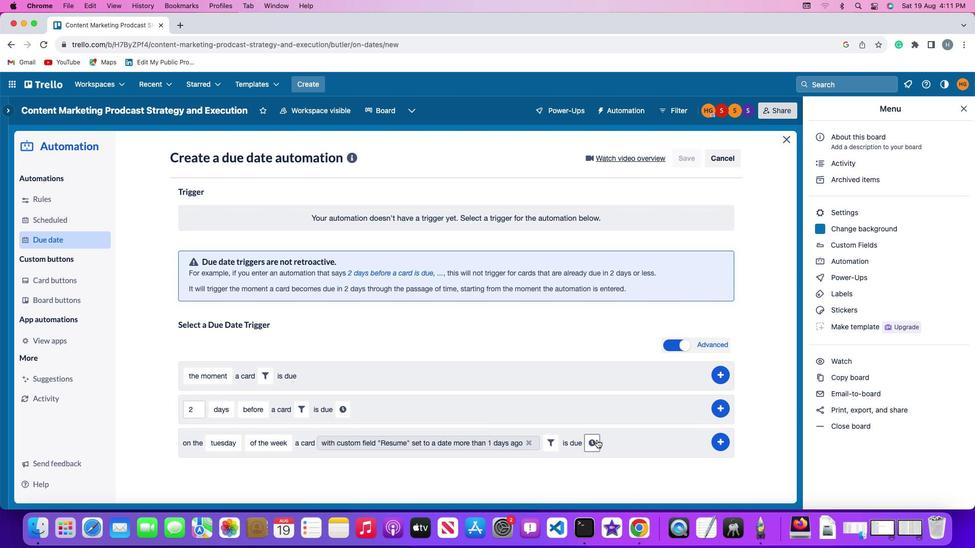 
Action: Mouse pressed left at (596, 440)
Screenshot: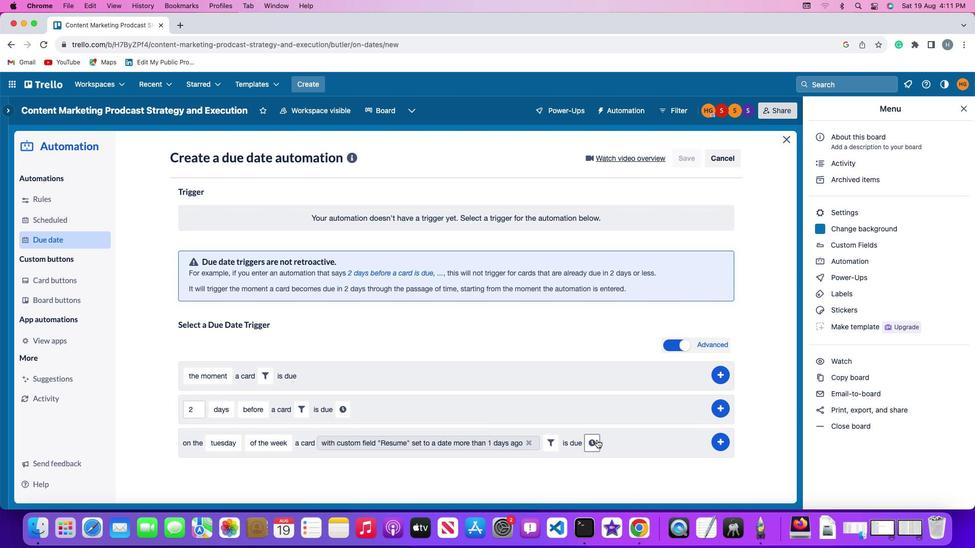 
Action: Mouse moved to (611, 443)
Screenshot: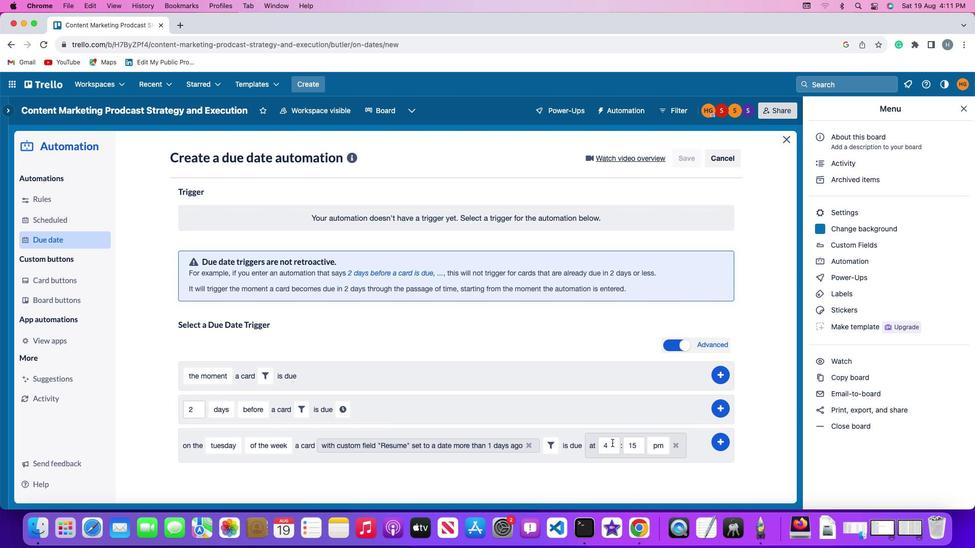 
Action: Mouse pressed left at (611, 443)
Screenshot: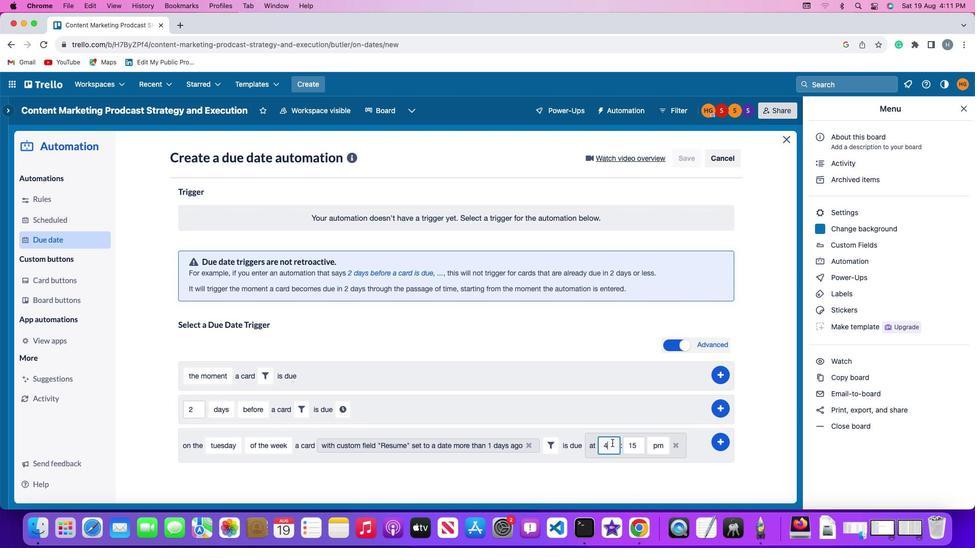 
Action: Key pressed Key.backspace'1''1'
Screenshot: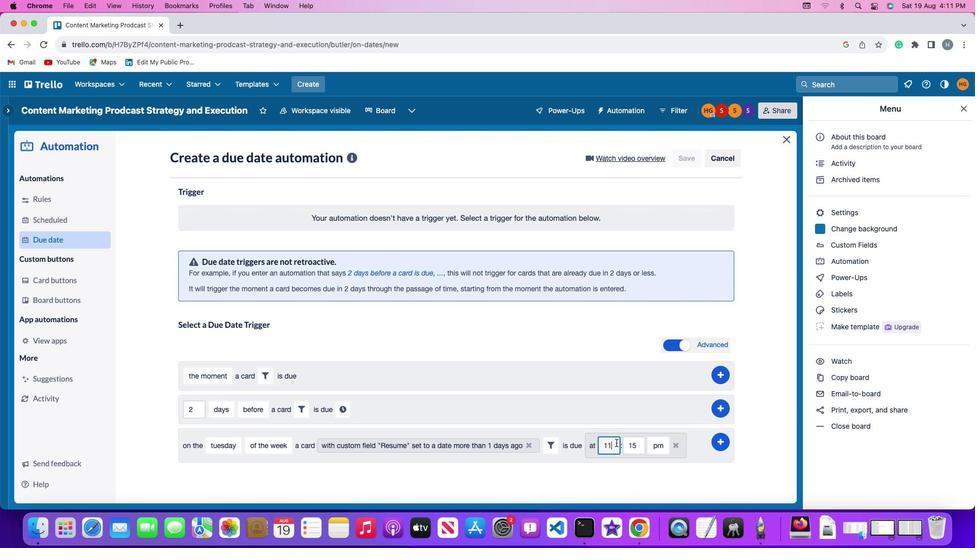 
Action: Mouse moved to (636, 443)
Screenshot: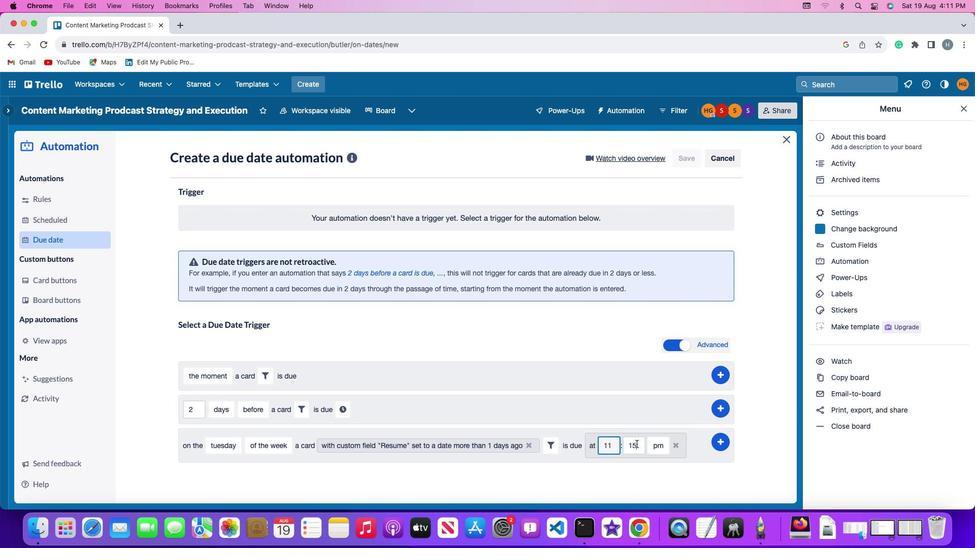 
Action: Mouse pressed left at (636, 443)
Screenshot: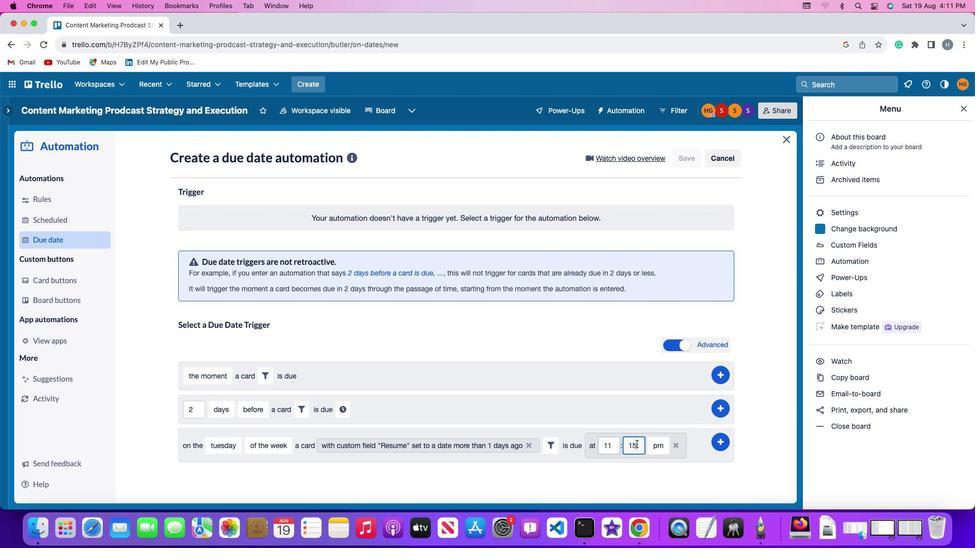 
Action: Key pressed Key.backspaceKey.backspace'0''0'
Screenshot: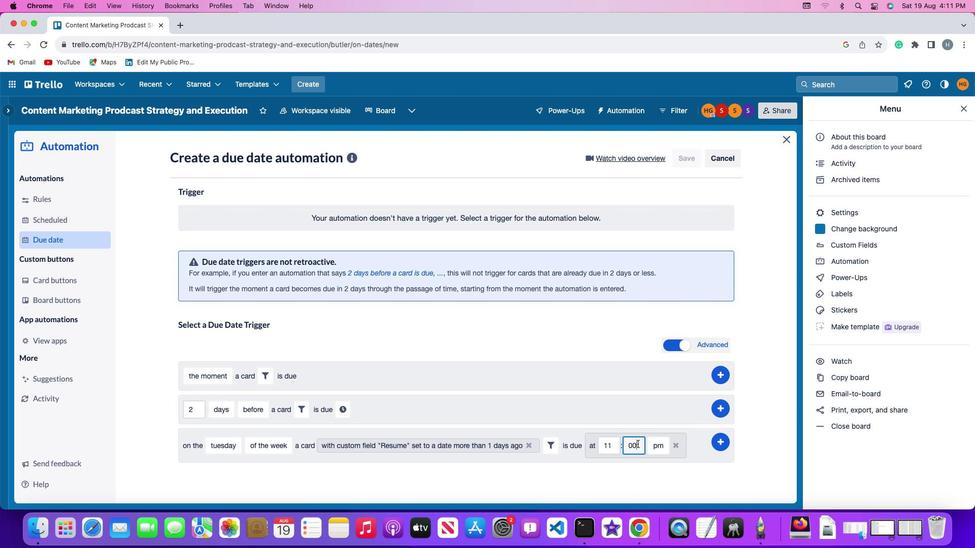 
Action: Mouse moved to (654, 443)
Screenshot: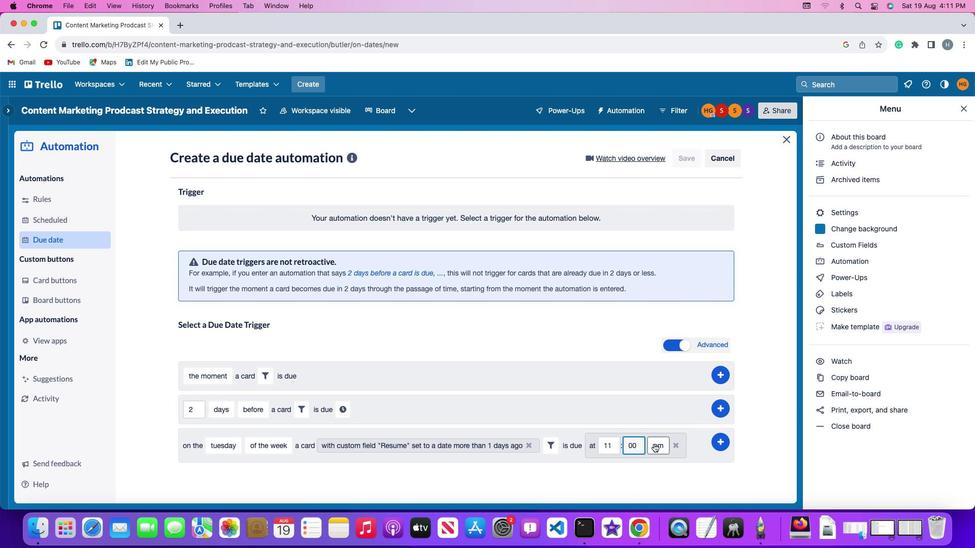 
Action: Mouse pressed left at (654, 443)
Screenshot: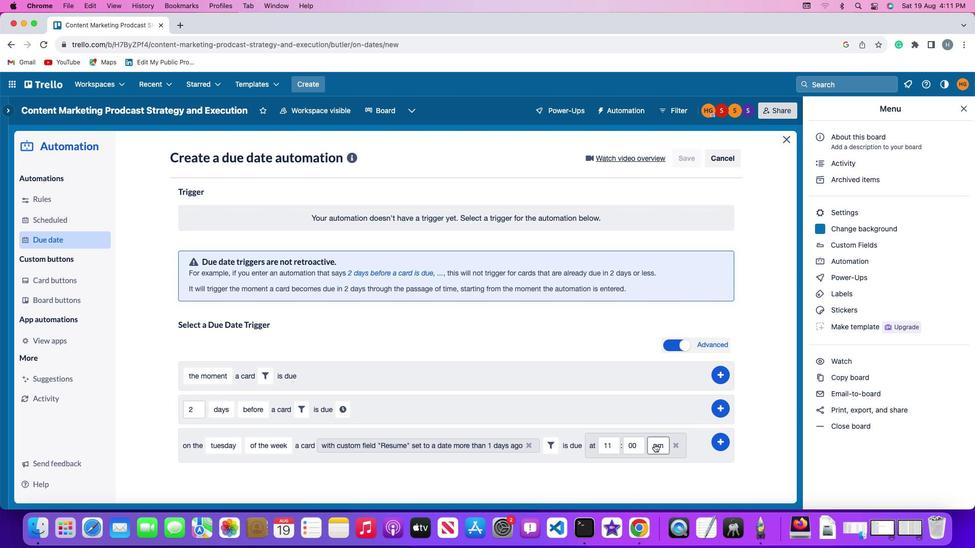 
Action: Mouse moved to (658, 461)
Screenshot: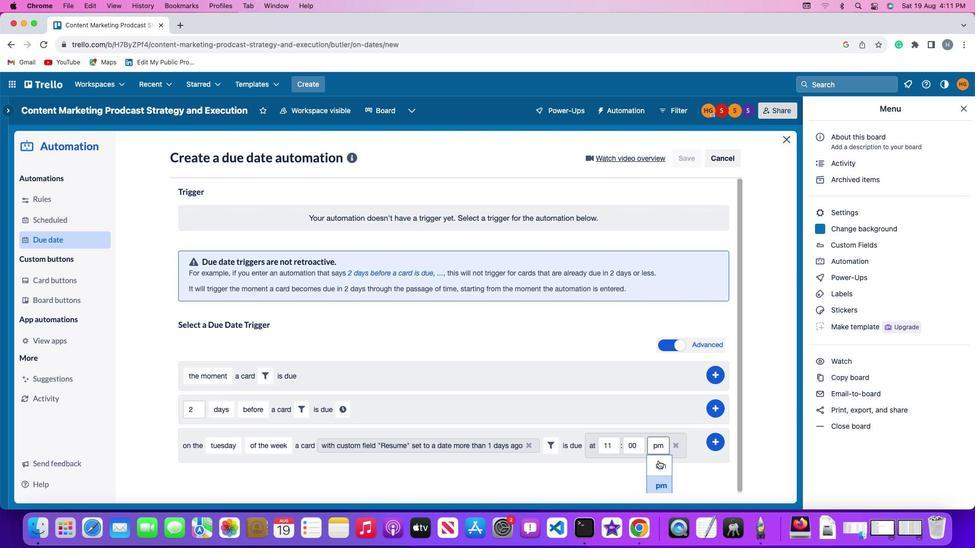 
Action: Mouse pressed left at (658, 461)
Screenshot: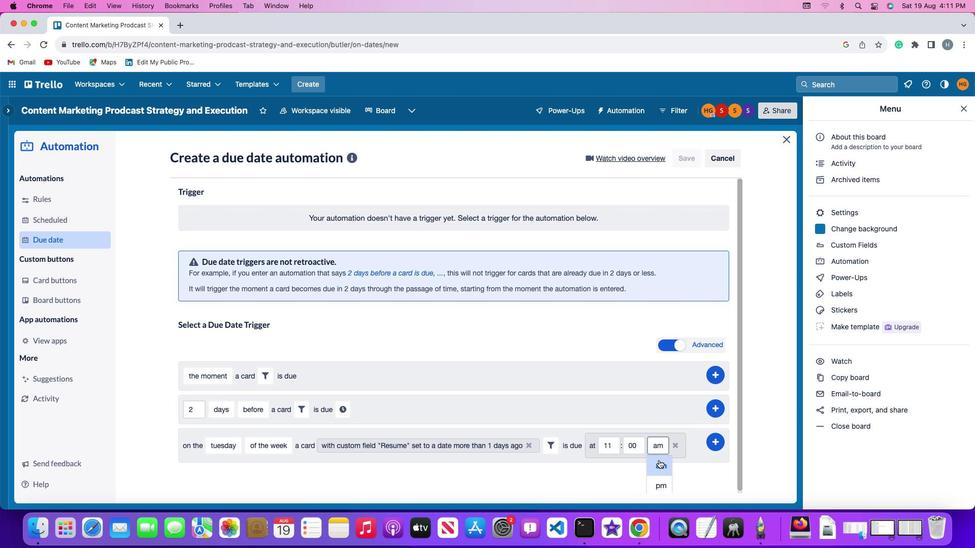 
Action: Mouse moved to (720, 438)
Screenshot: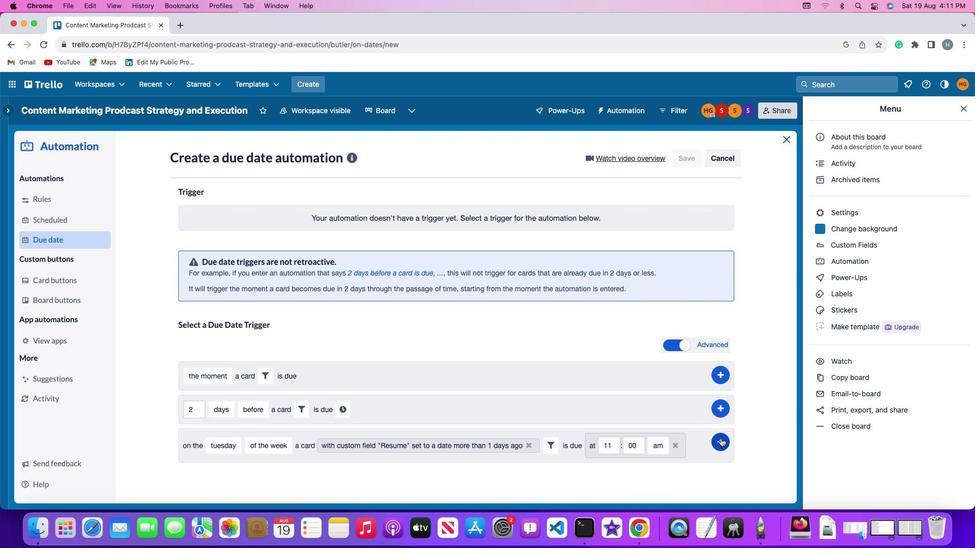 
Action: Mouse pressed left at (720, 438)
Screenshot: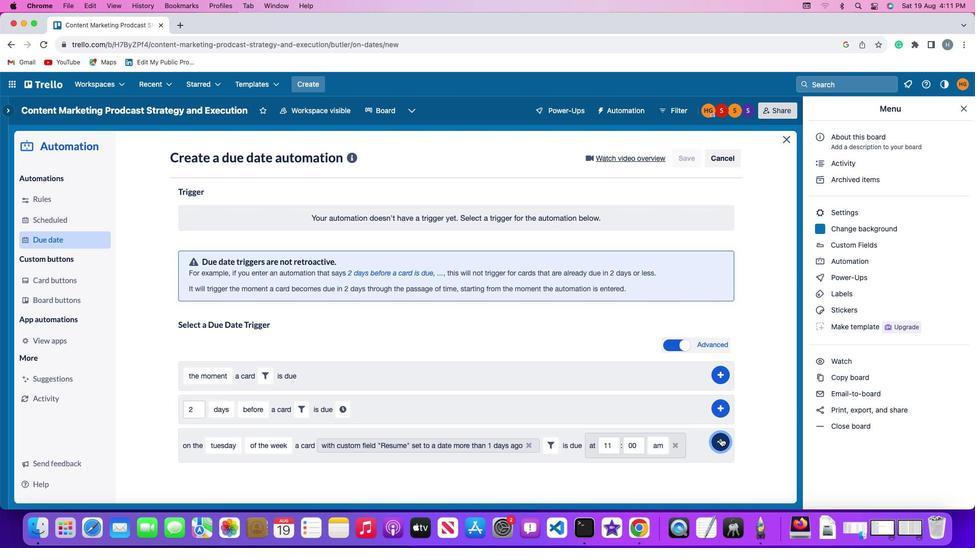 
Action: Mouse moved to (762, 368)
Screenshot: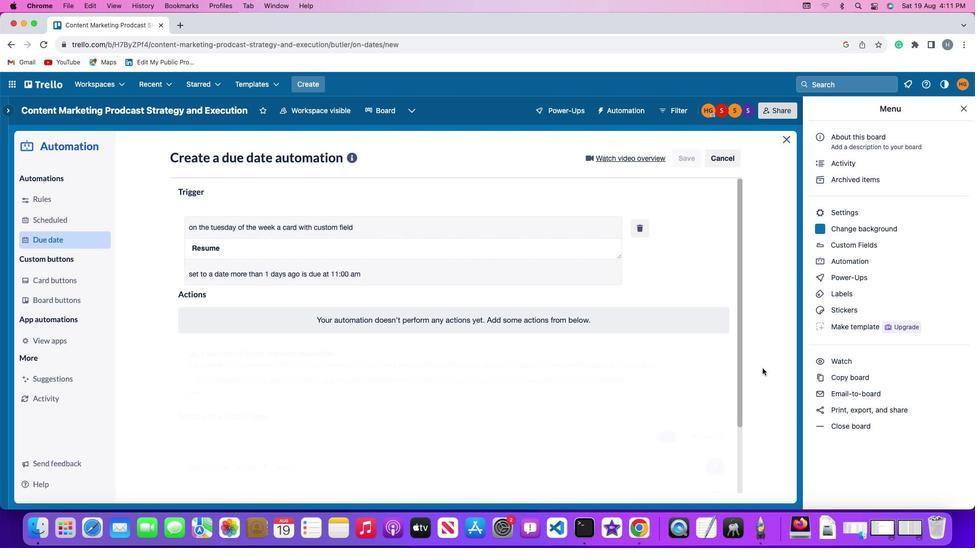 
